 Task: What defines the Neo-Dada style?
Action: Mouse moved to (170, 193)
Screenshot: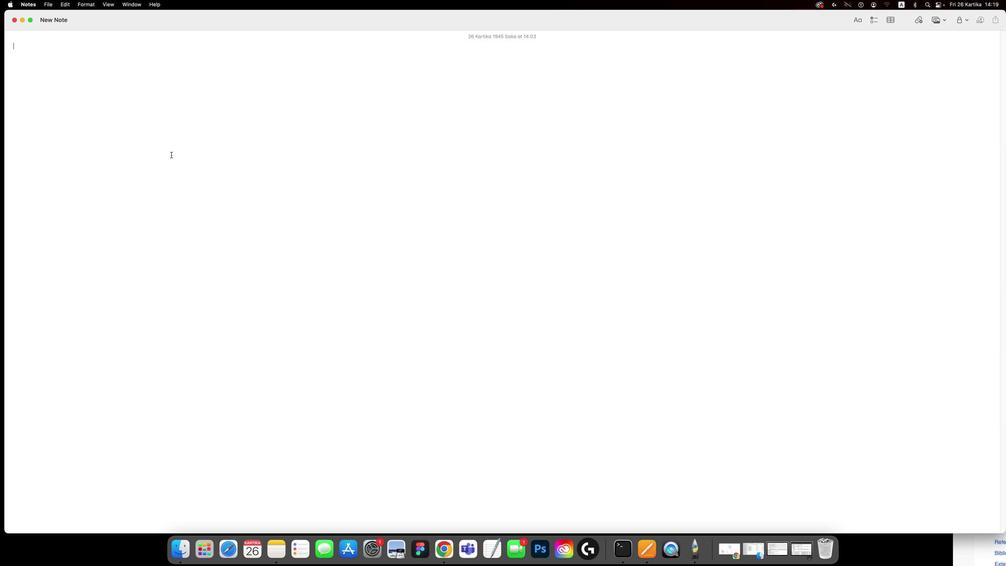 
Action: Mouse pressed left at (170, 193)
Screenshot: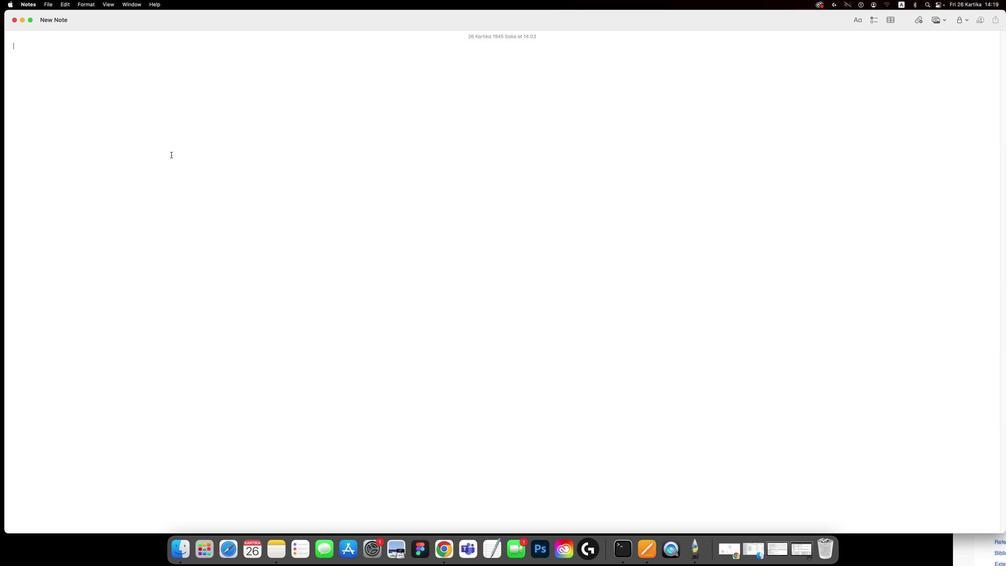 
Action: Key pressed Key.ctrlKey.shift'W''h''a''t'Key.space'd''e''f''i''n''e''s'Key.space't''h''e'Key.spaceKey.shiftKey.shift'N''e''o''-'Key.shift'D''a''d''a'Key.spaceKey.shift'S''t''y''l''e'Key.shift_r'?'
Screenshot: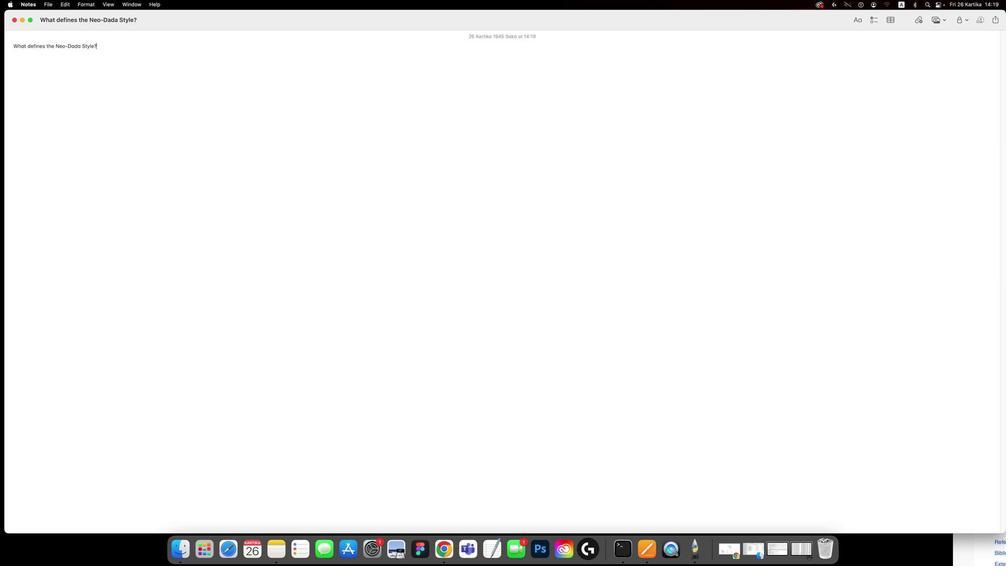 
Action: Mouse moved to (283, 230)
Screenshot: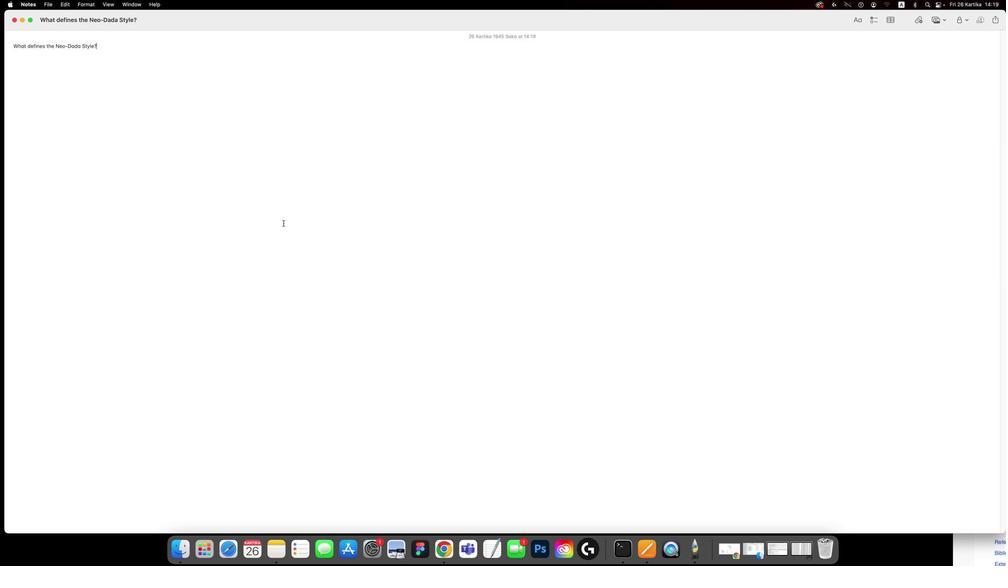 
Action: Key pressed Key.enter
Screenshot: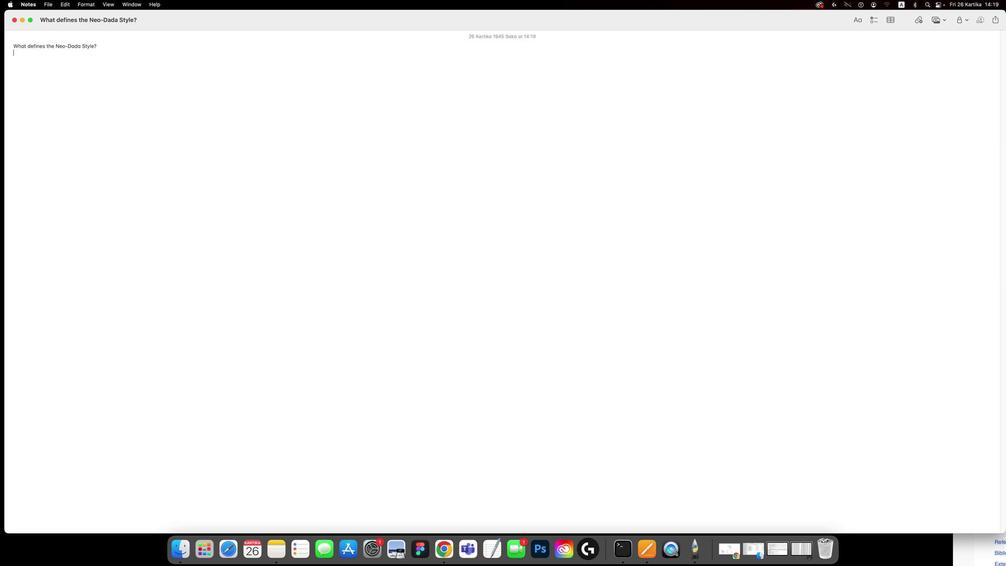 
Action: Mouse moved to (733, 398)
Screenshot: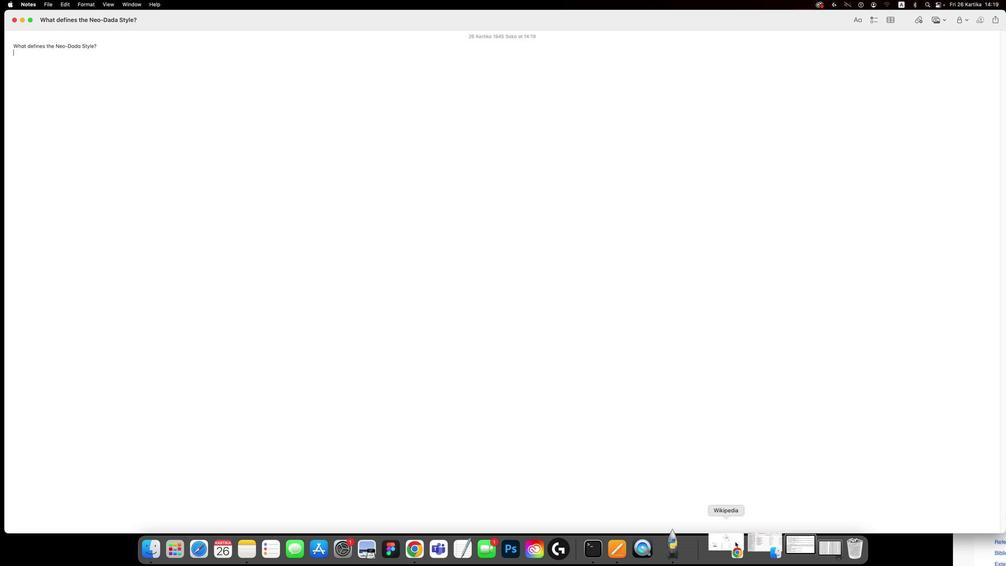 
Action: Mouse pressed left at (733, 398)
Screenshot: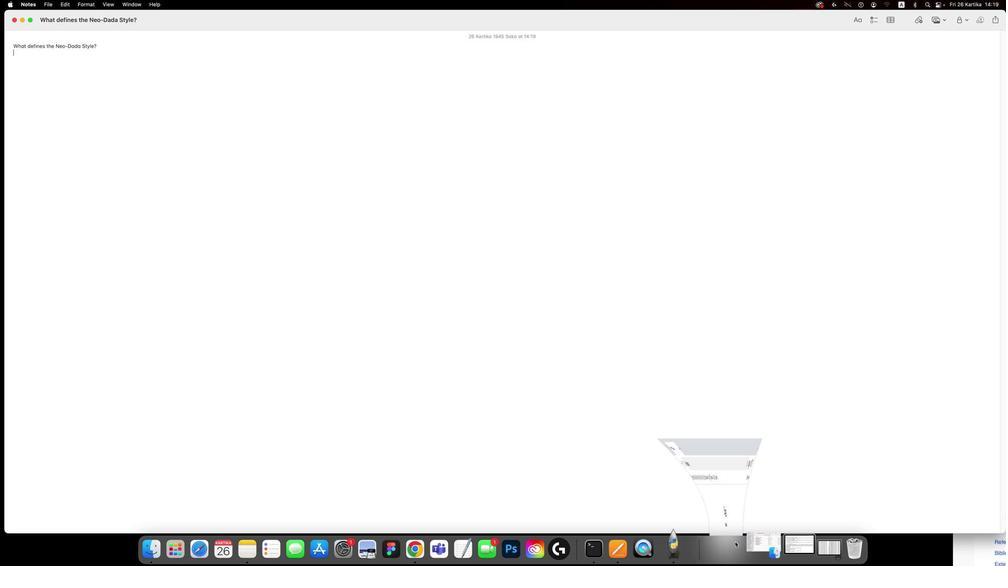 
Action: Mouse moved to (448, 250)
Screenshot: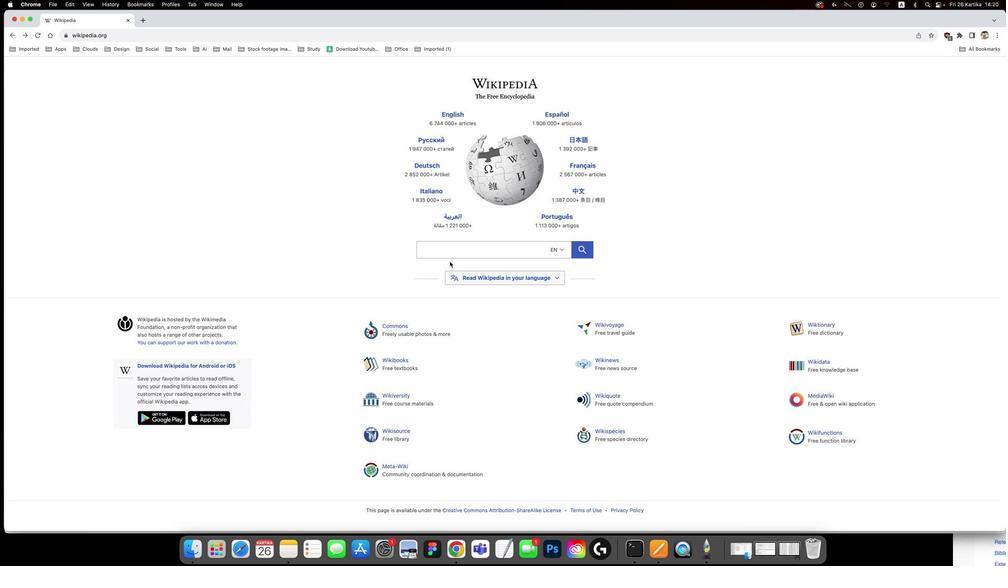 
Action: Key pressed Key.shift'N'
Screenshot: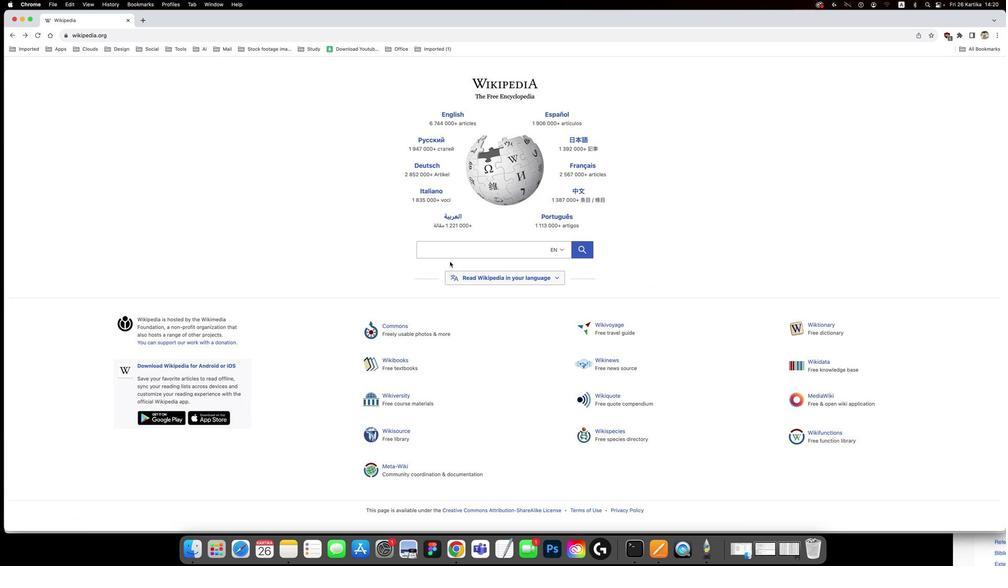 
Action: Mouse moved to (432, 240)
Screenshot: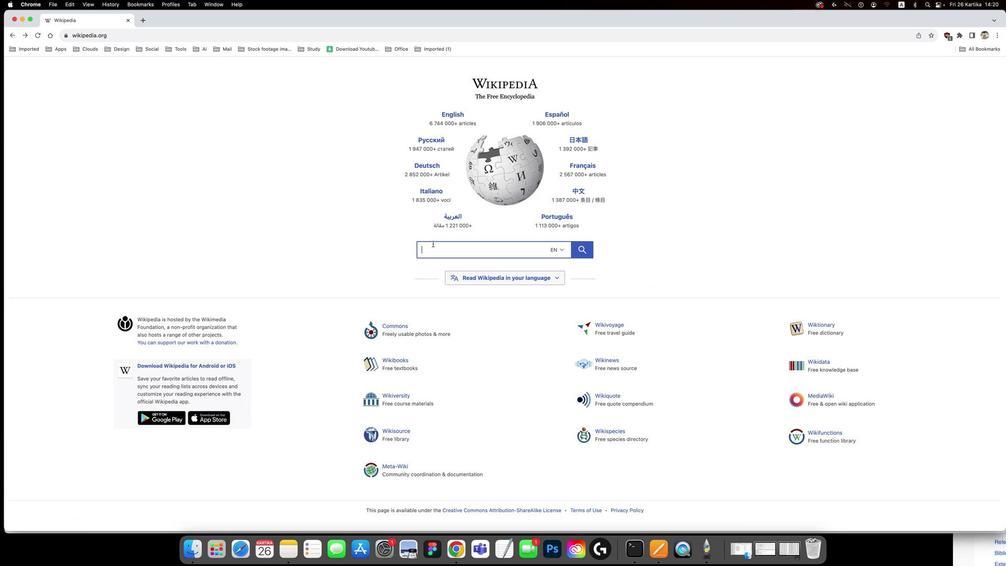 
Action: Mouse pressed left at (432, 240)
Screenshot: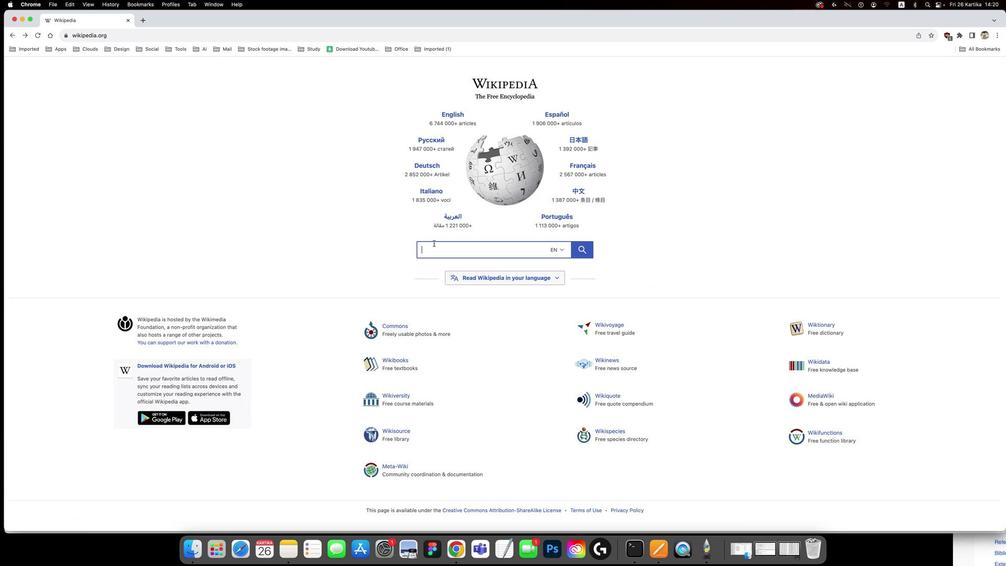
Action: Mouse moved to (433, 240)
Screenshot: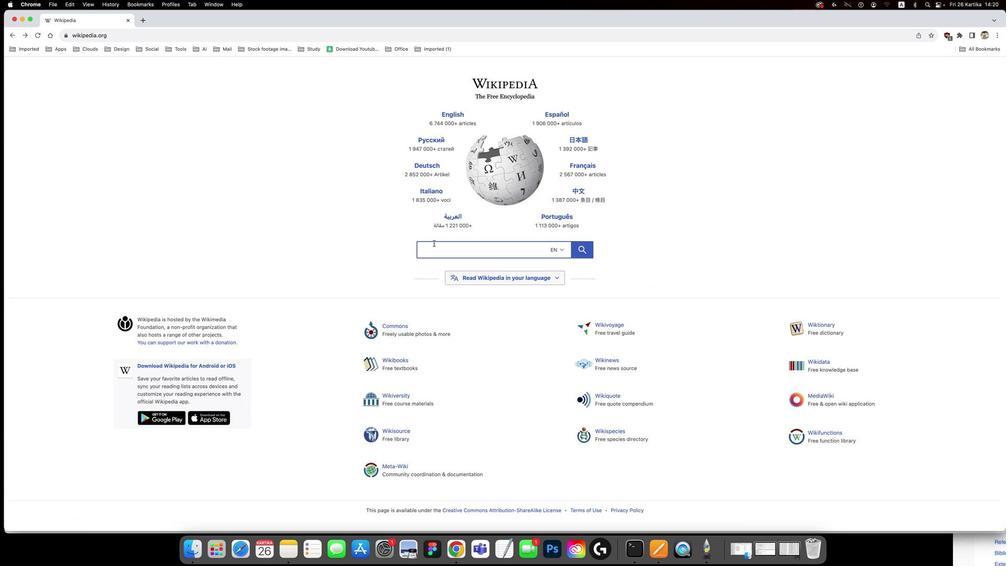 
Action: Key pressed Key.shift'N''e''o''-'Key.shift'D''a''d''a'Key.spaceKey.shift'S''t''y''l''e'Key.enter
Screenshot: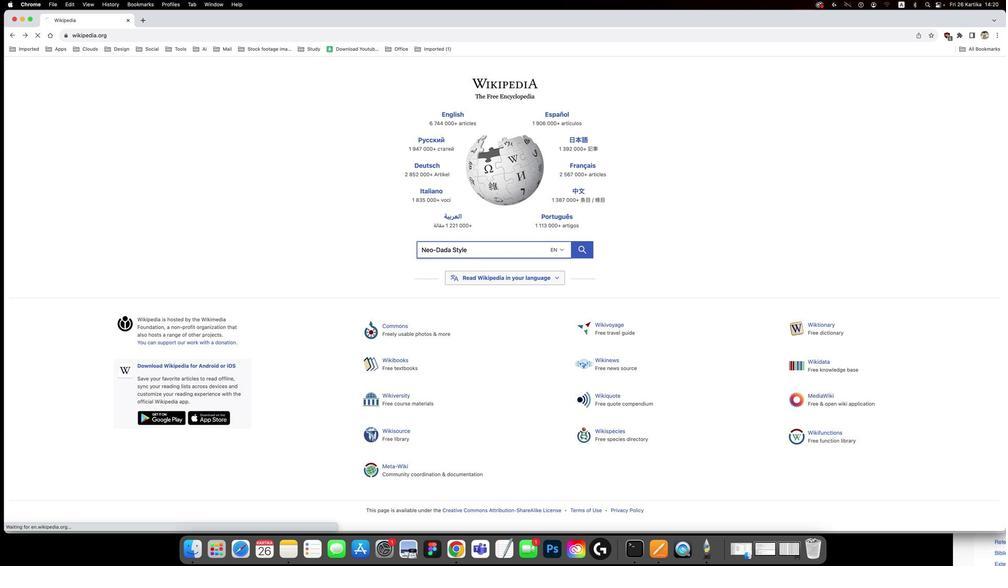 
Action: Mouse moved to (259, 237)
Screenshot: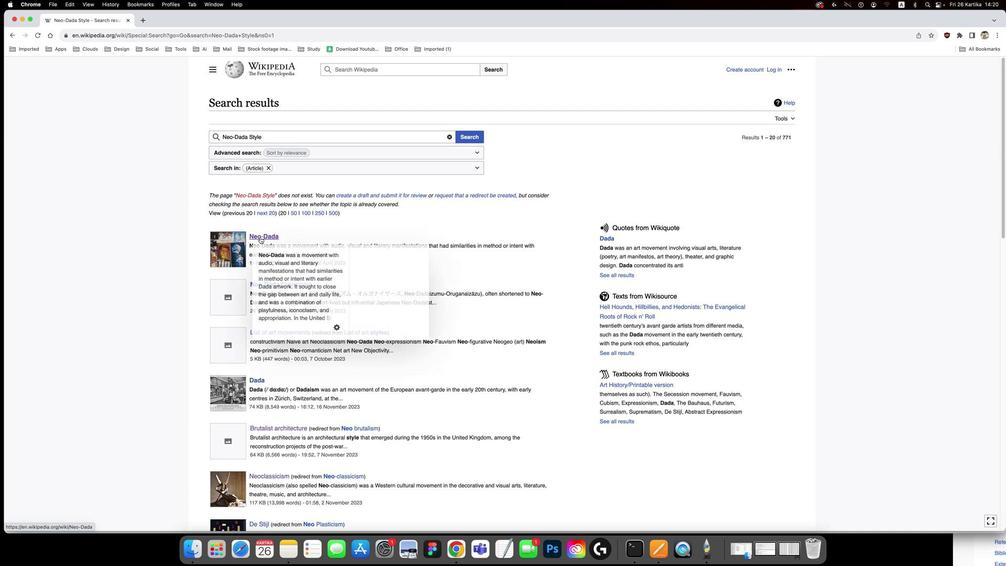
Action: Mouse pressed left at (259, 237)
Screenshot: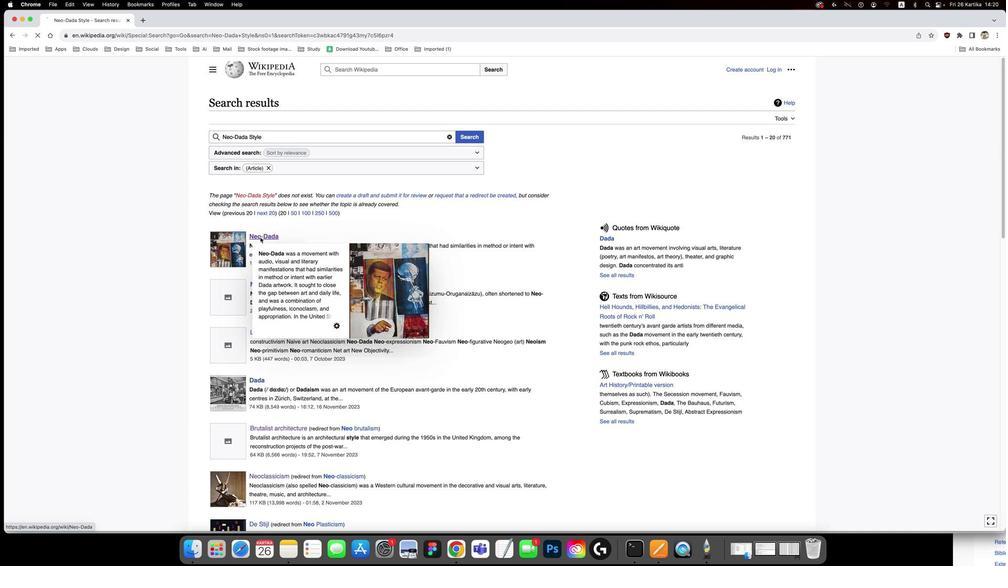 
Action: Mouse moved to (1001, 155)
Screenshot: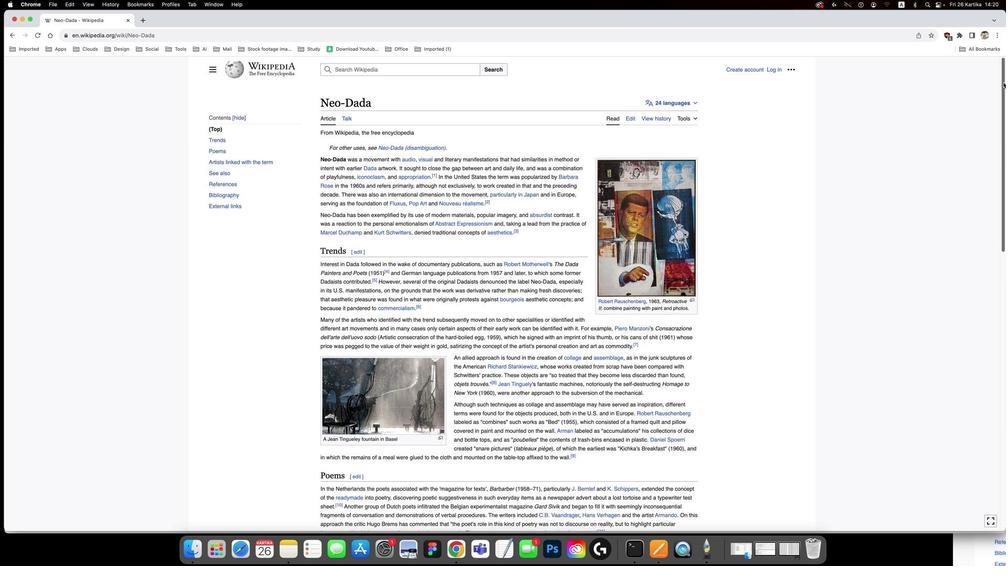 
Action: Mouse pressed left at (1001, 155)
Screenshot: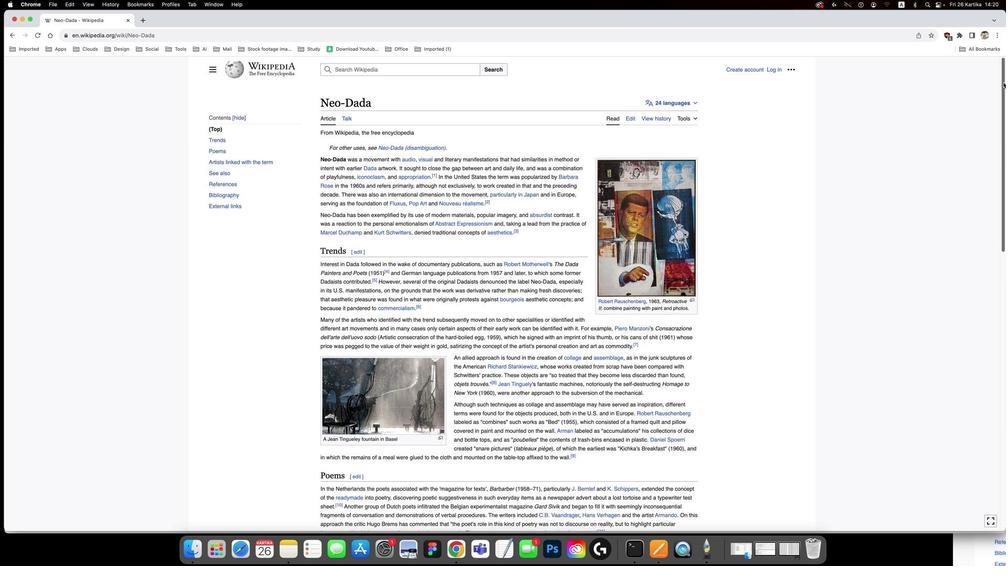 
Action: Mouse moved to (1002, 160)
Screenshot: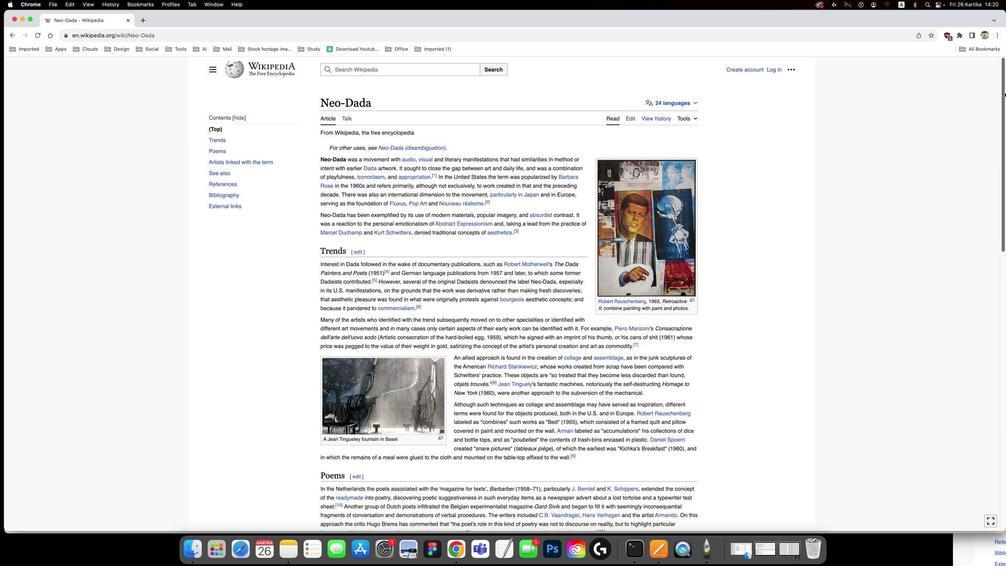 
Action: Mouse pressed left at (1002, 160)
Screenshot: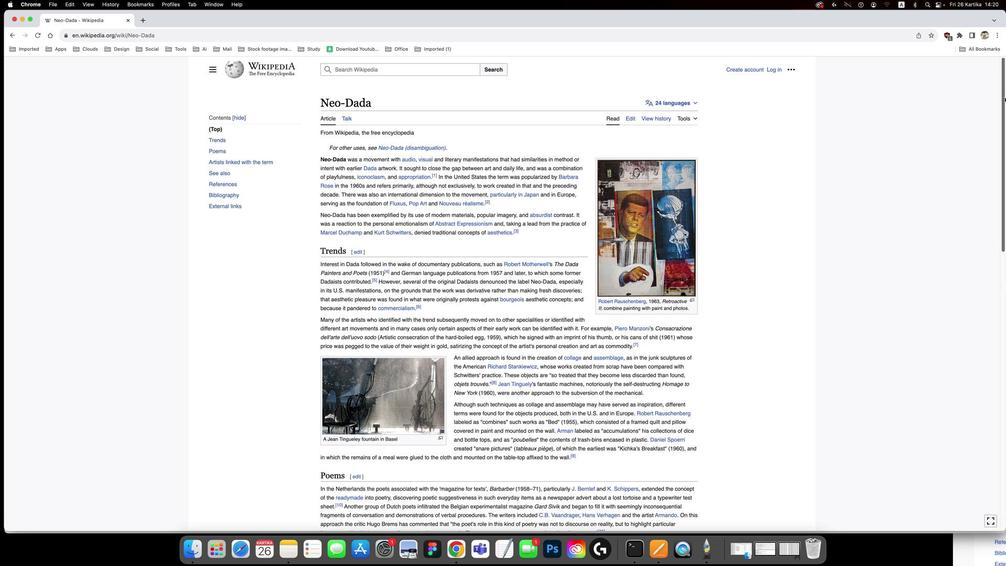
Action: Mouse moved to (1001, 165)
Screenshot: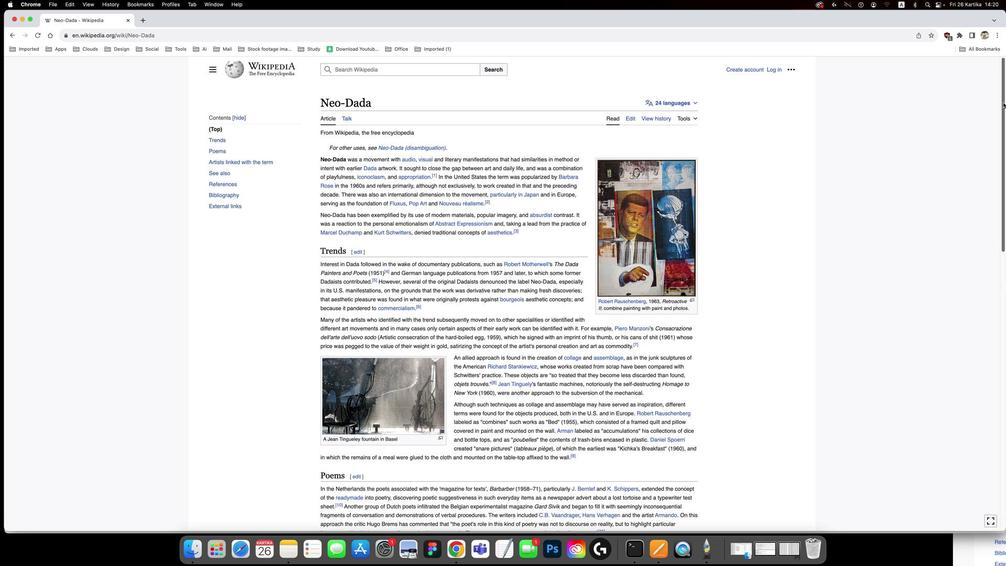 
Action: Mouse pressed left at (1001, 165)
Screenshot: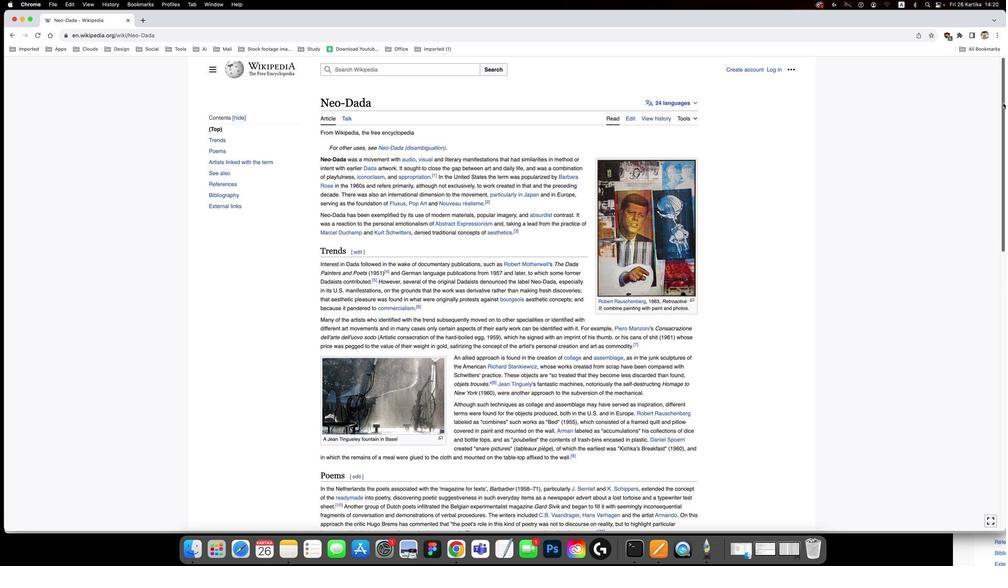 
Action: Mouse moved to (908, 201)
Screenshot: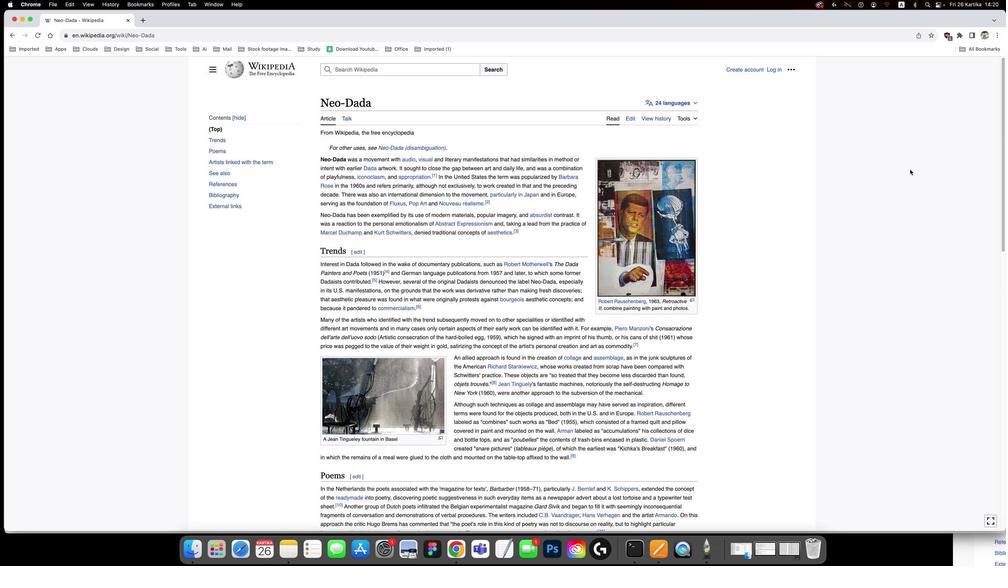 
Action: Mouse scrolled (908, 201) with delta (0, 111)
Screenshot: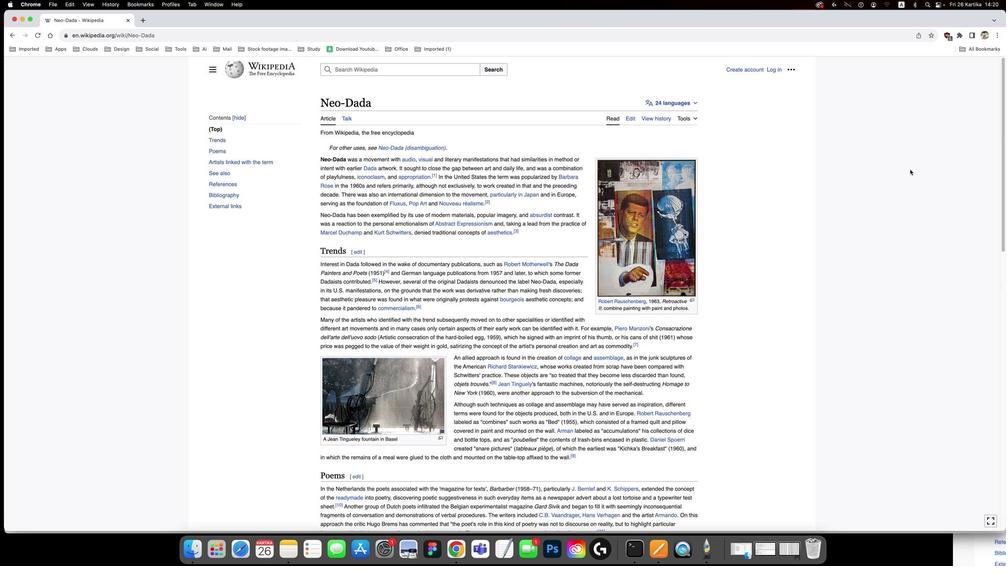 
Action: Mouse scrolled (908, 201) with delta (0, 111)
Screenshot: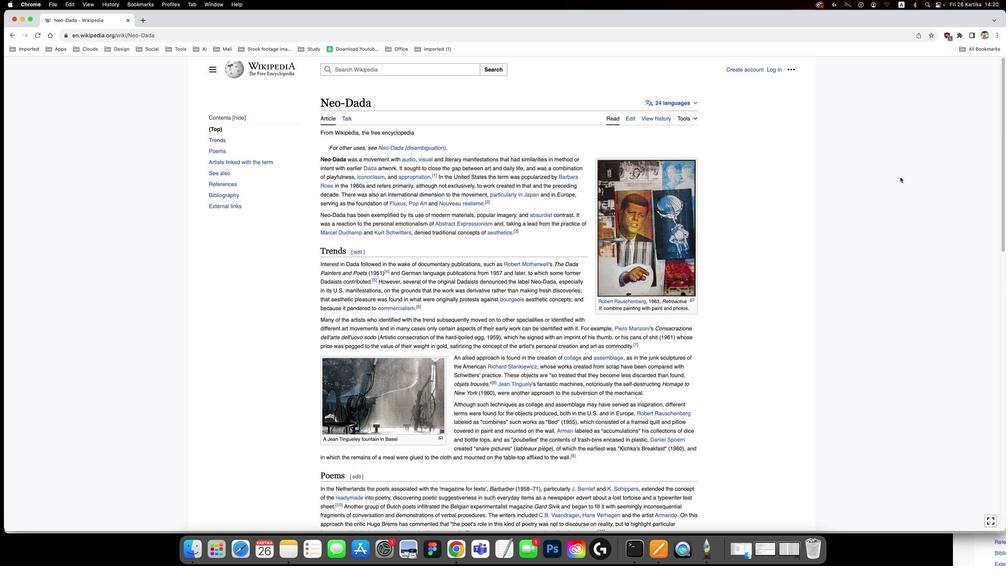 
Action: Mouse scrolled (908, 201) with delta (0, 111)
Screenshot: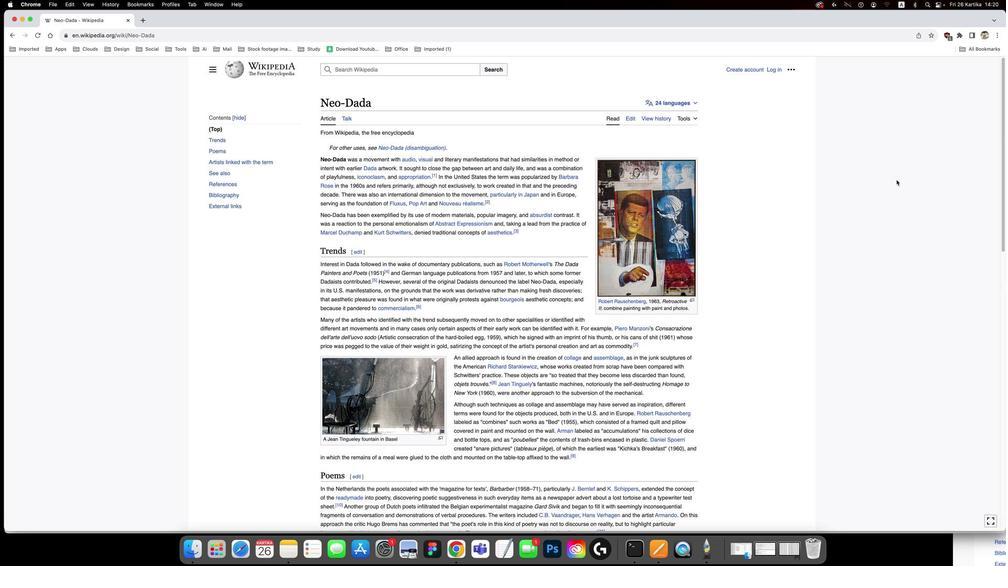 
Action: Mouse scrolled (908, 201) with delta (0, 112)
Screenshot: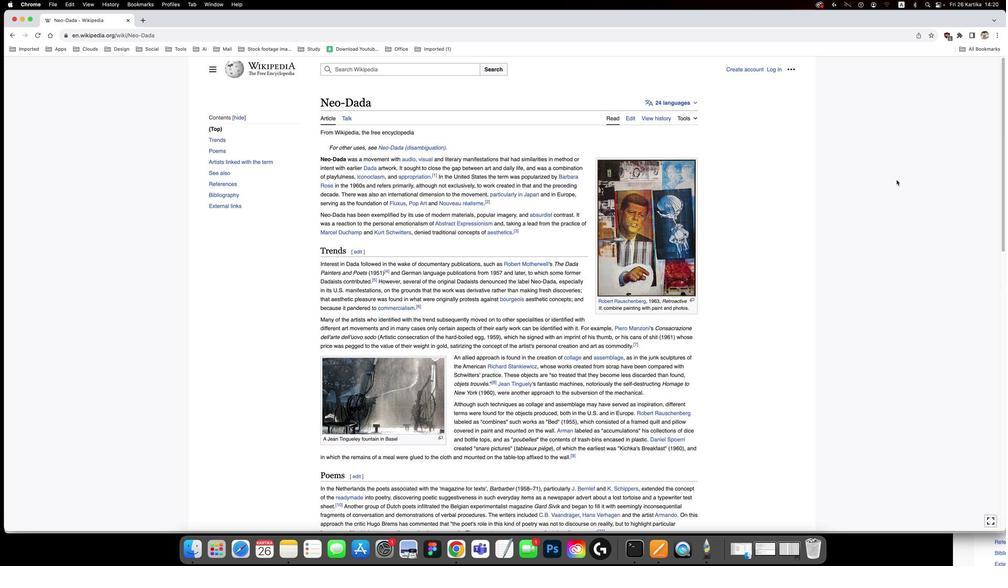 
Action: Mouse scrolled (908, 201) with delta (0, 112)
Screenshot: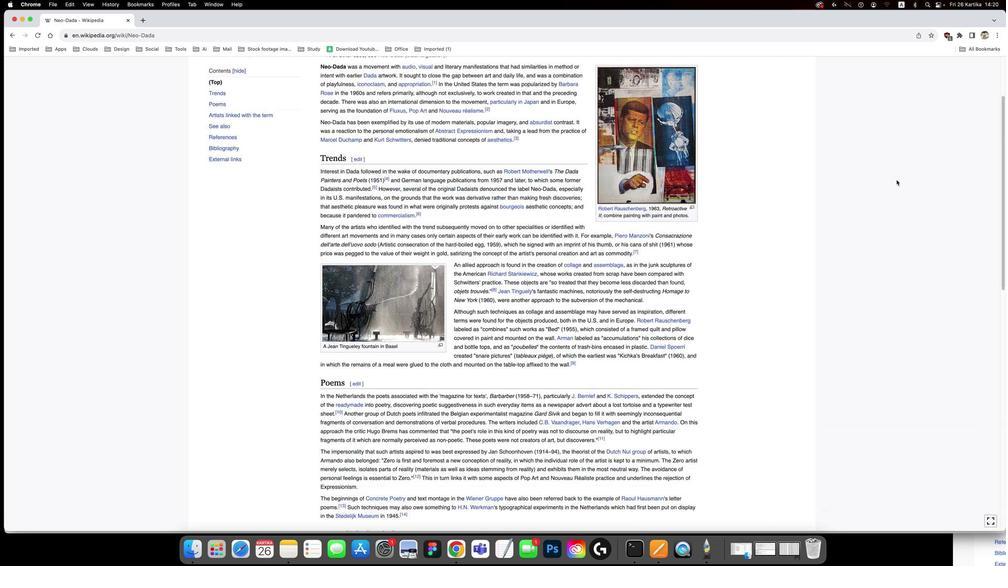 
Action: Mouse moved to (894, 206)
Screenshot: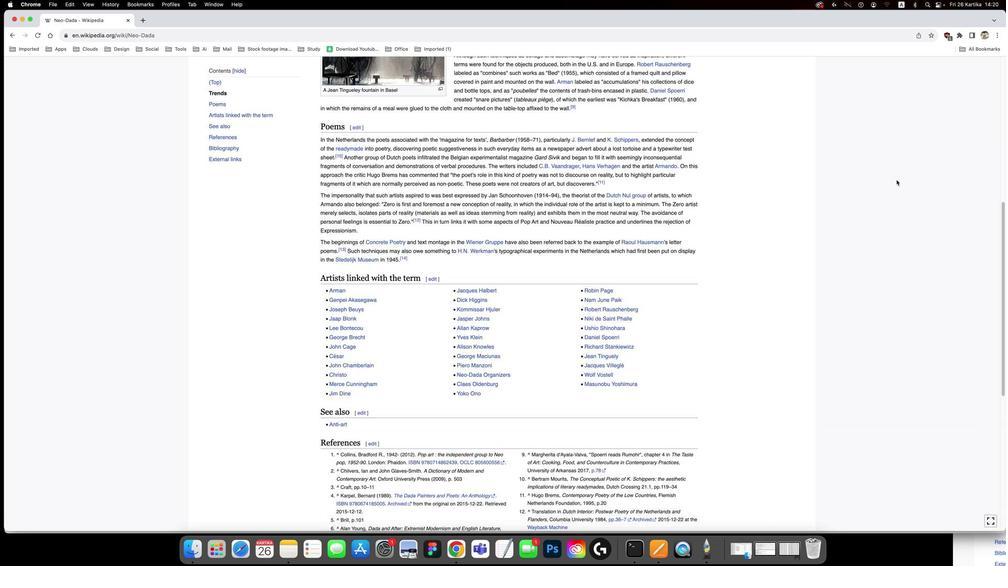 
Action: Mouse scrolled (894, 206) with delta (0, 111)
Screenshot: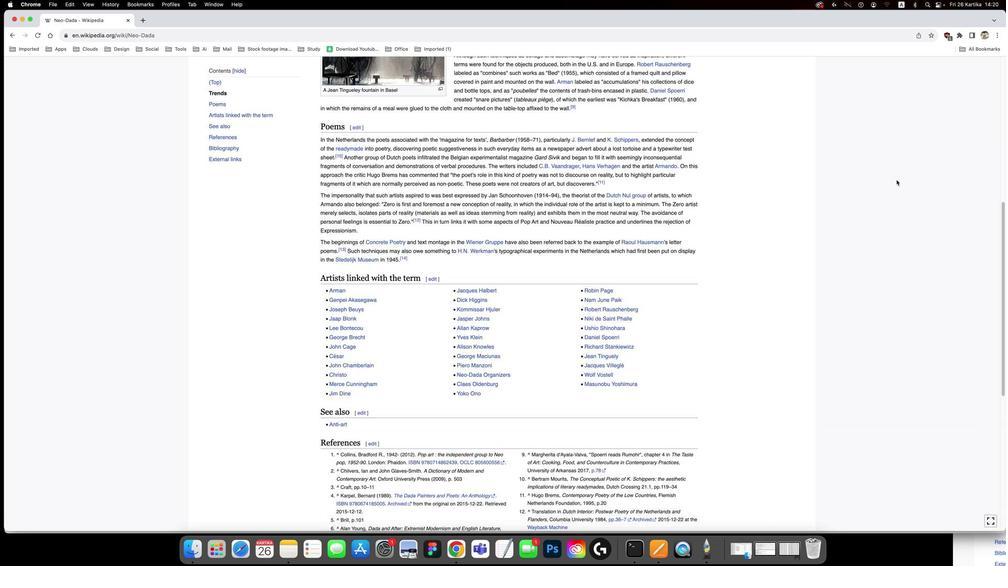 
Action: Mouse scrolled (894, 206) with delta (0, 111)
Screenshot: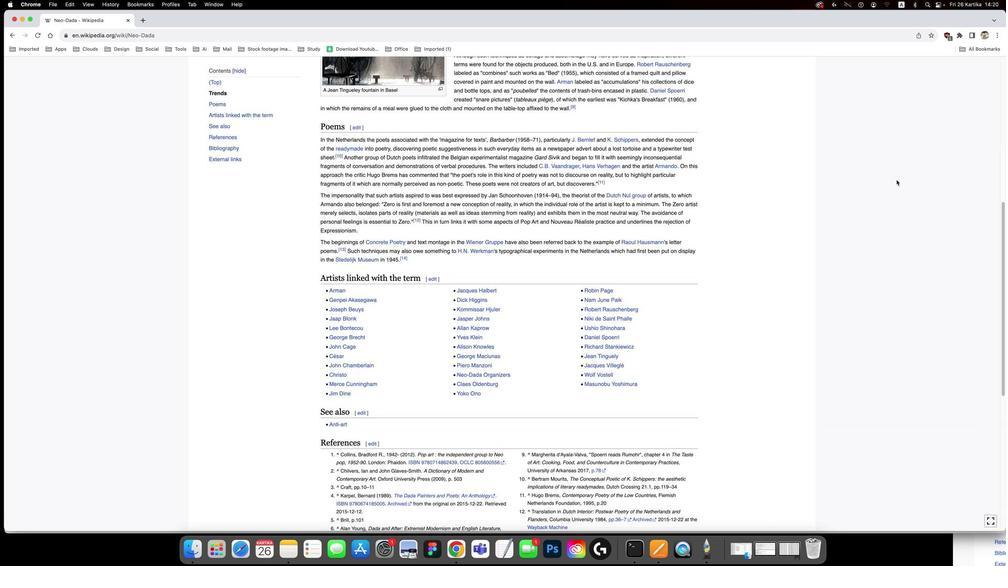 
Action: Mouse scrolled (894, 206) with delta (0, 109)
Screenshot: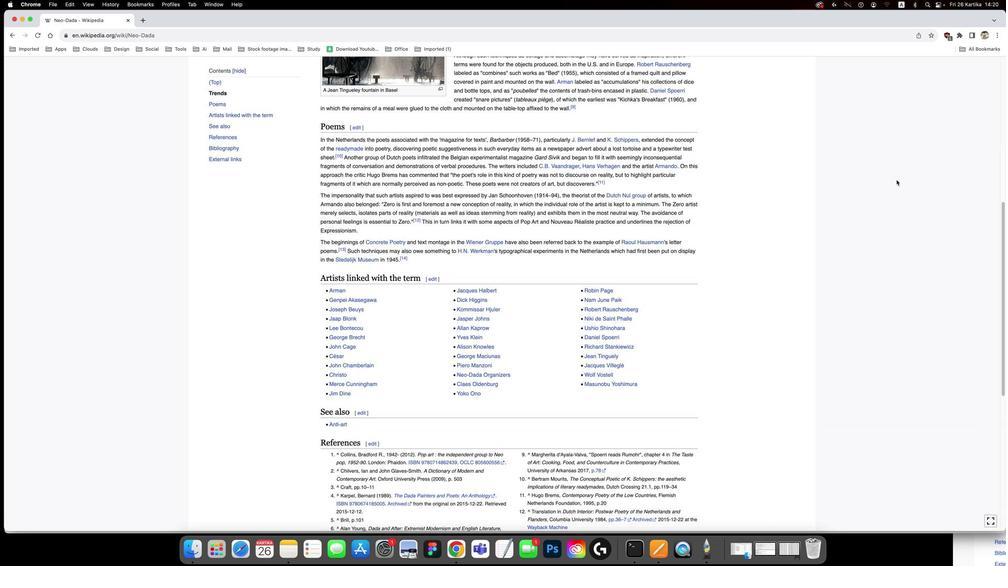 
Action: Mouse scrolled (894, 206) with delta (0, 109)
Screenshot: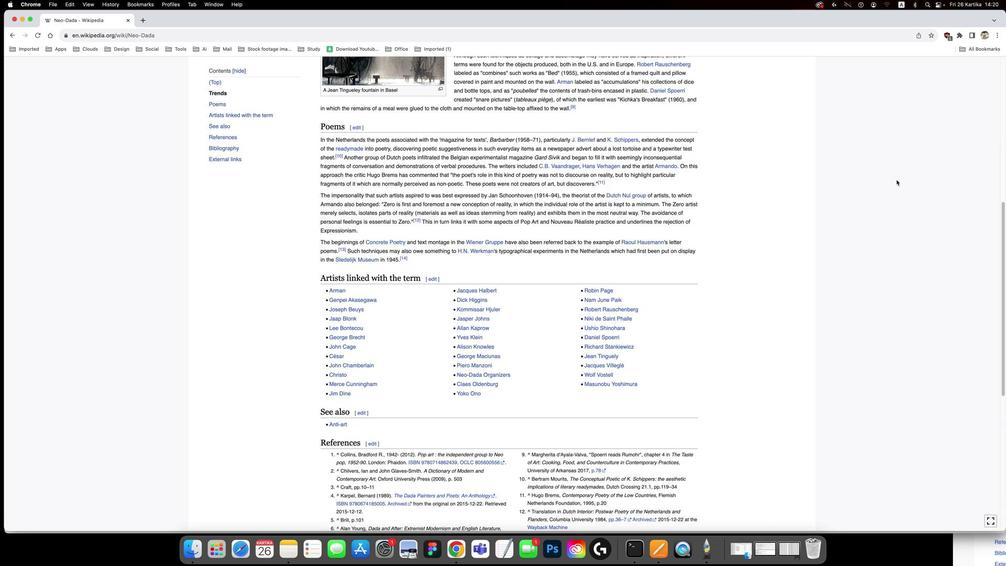 
Action: Mouse moved to (892, 214)
Screenshot: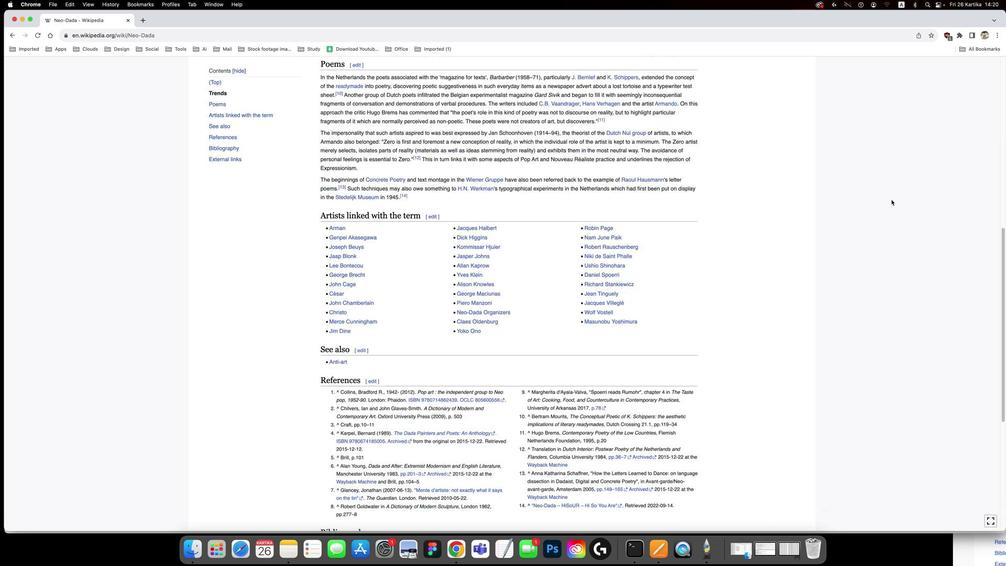 
Action: Mouse scrolled (892, 214) with delta (0, 111)
Screenshot: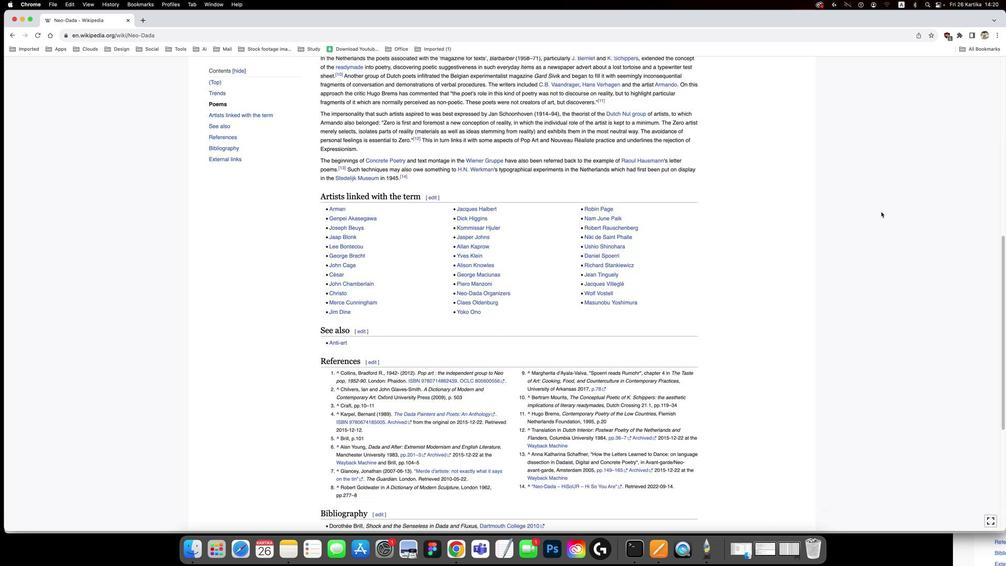 
Action: Mouse scrolled (892, 214) with delta (0, 111)
Screenshot: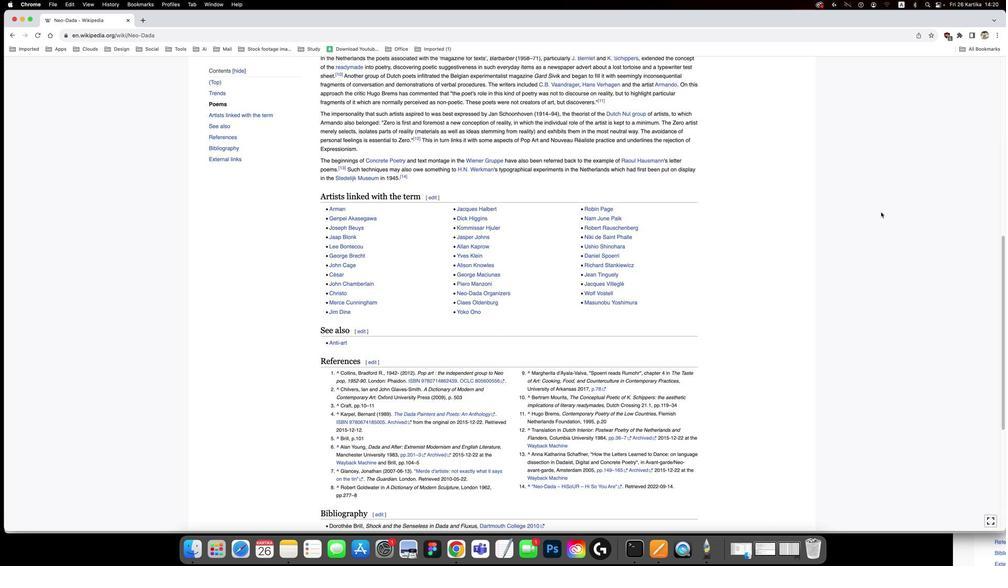 
Action: Mouse scrolled (892, 214) with delta (0, 110)
Screenshot: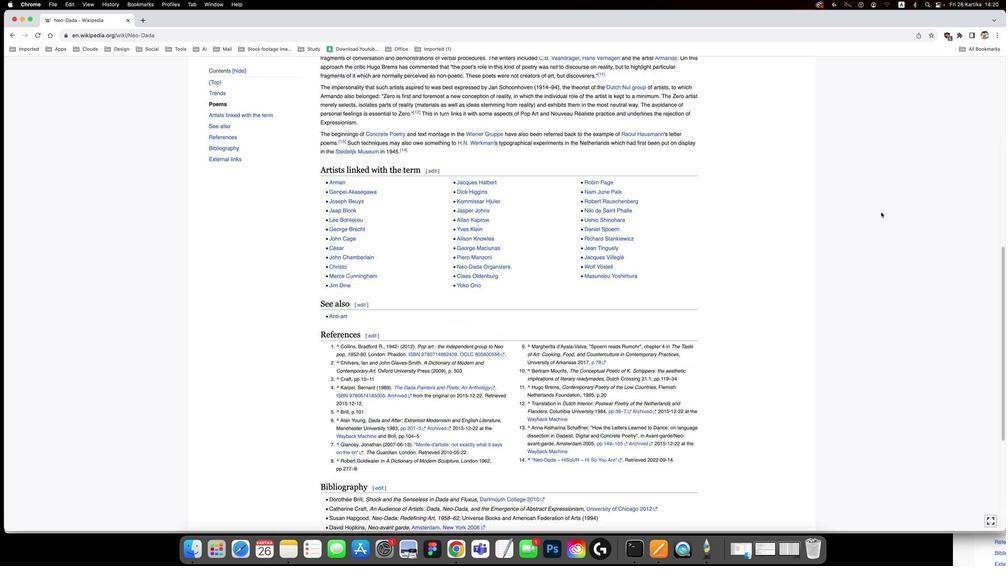 
Action: Mouse moved to (879, 223)
Screenshot: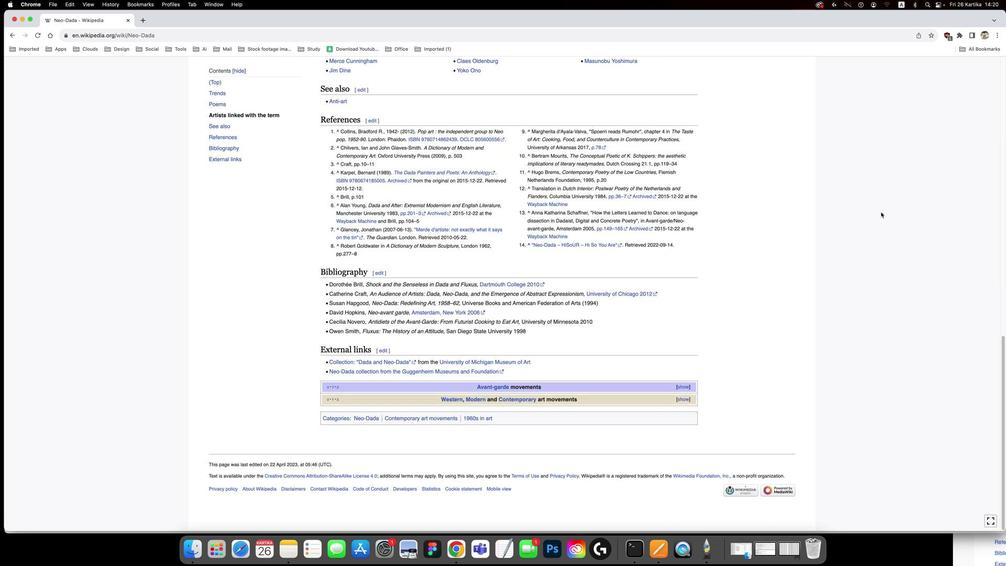 
Action: Mouse scrolled (879, 223) with delta (0, 111)
Screenshot: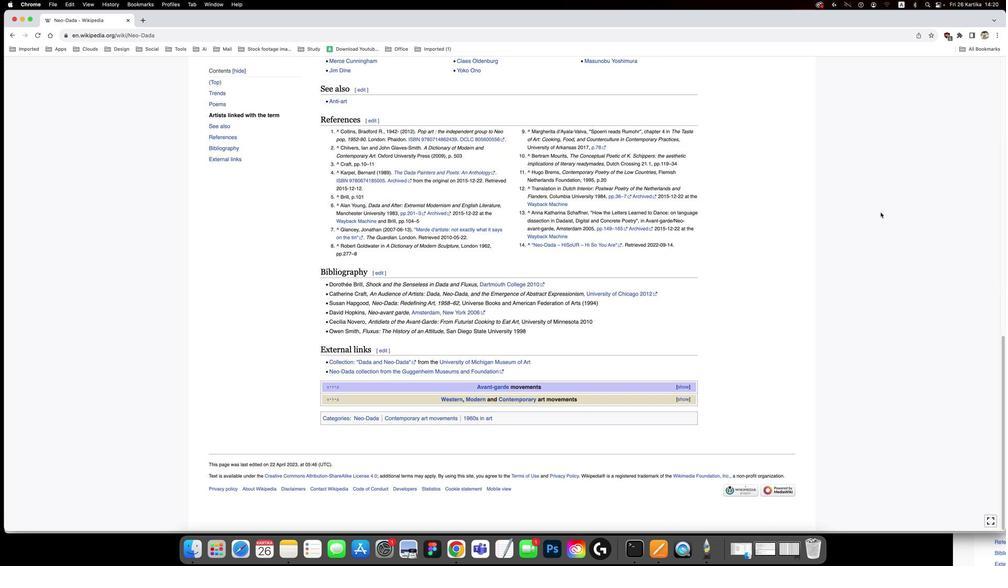 
Action: Mouse scrolled (879, 223) with delta (0, 111)
Screenshot: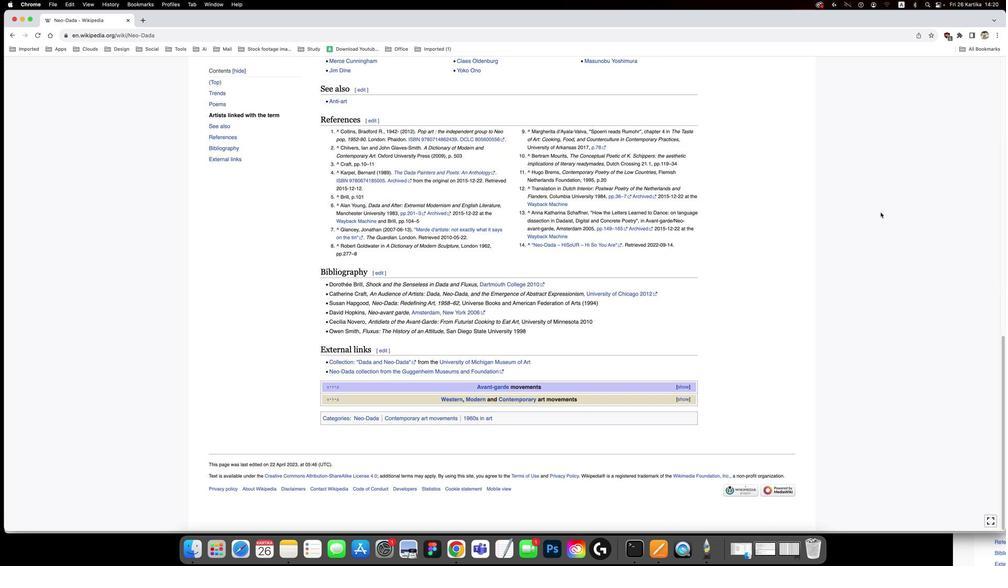
Action: Mouse scrolled (879, 223) with delta (0, 109)
Screenshot: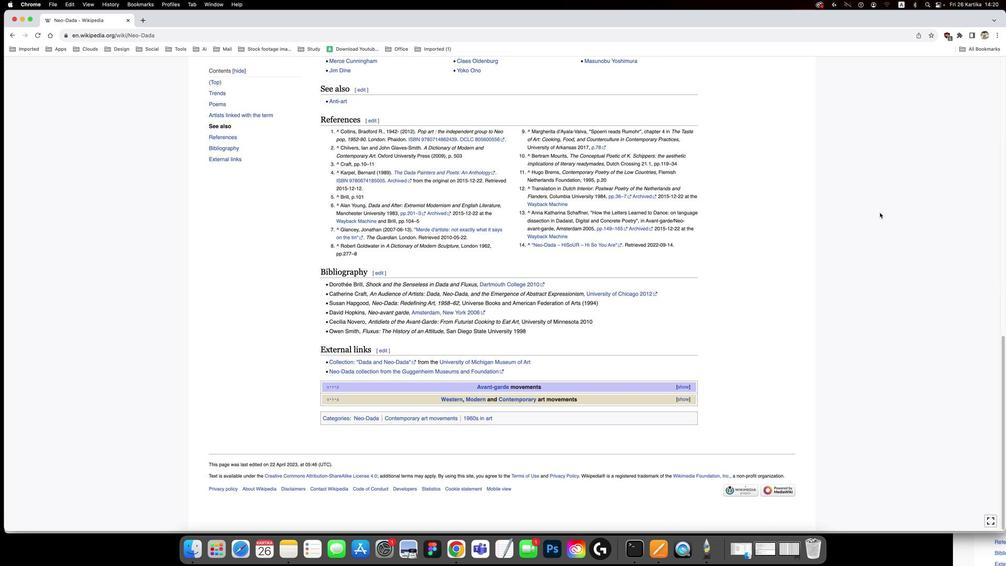 
Action: Mouse scrolled (879, 223) with delta (0, 109)
Screenshot: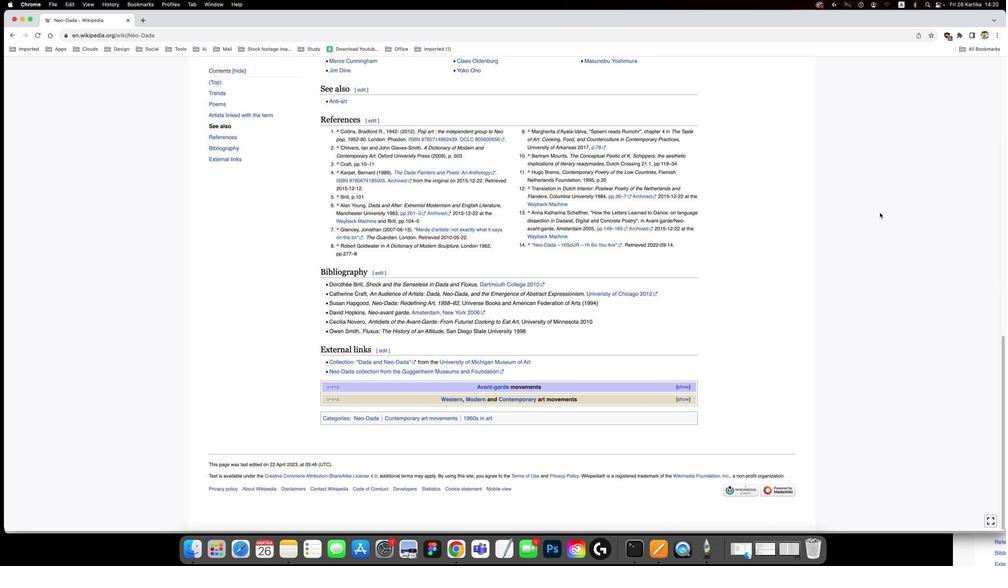 
Action: Mouse moved to (878, 223)
Screenshot: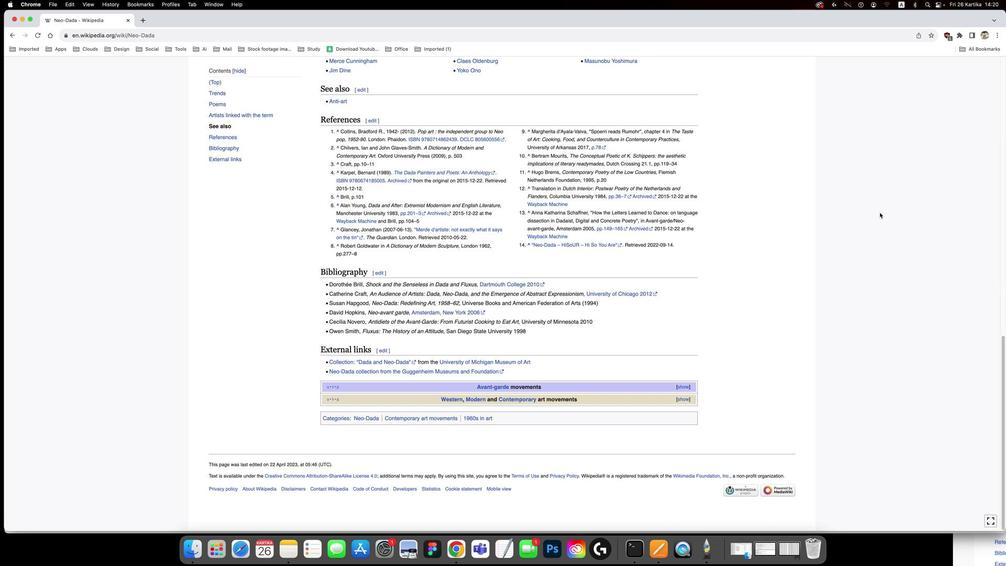 
Action: Mouse scrolled (878, 223) with delta (0, 111)
Screenshot: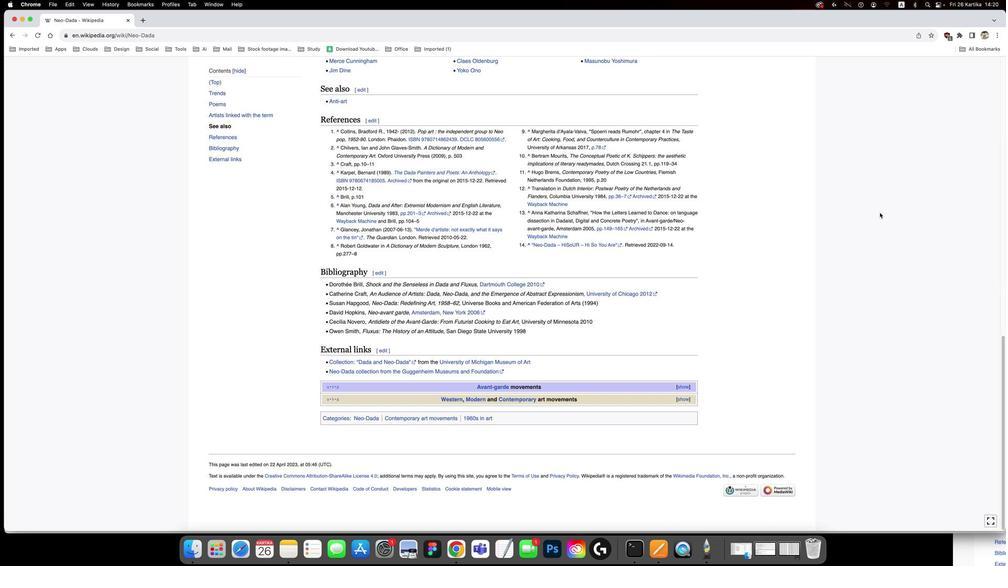 
Action: Mouse scrolled (878, 223) with delta (0, 111)
Screenshot: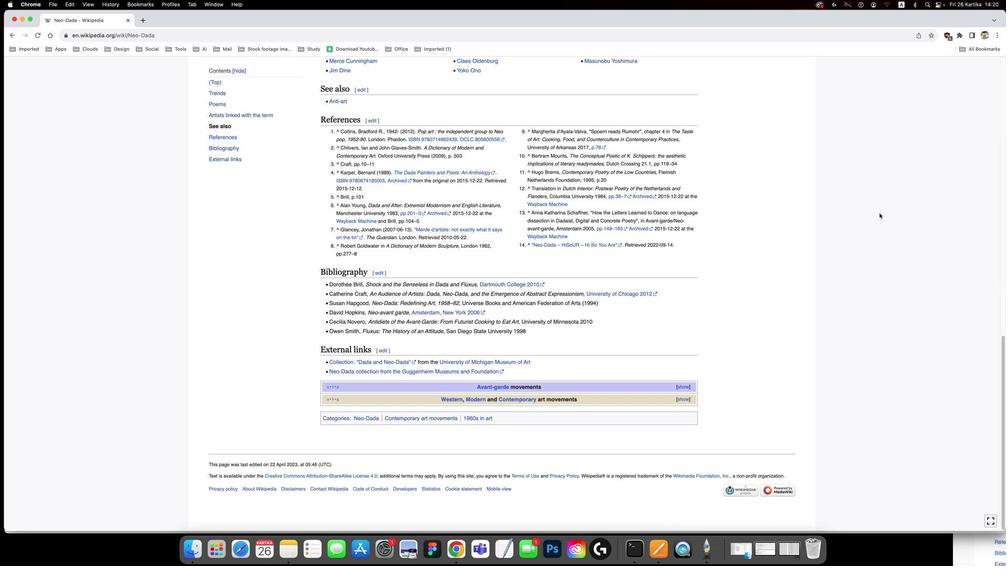 
Action: Mouse scrolled (878, 223) with delta (0, 110)
Screenshot: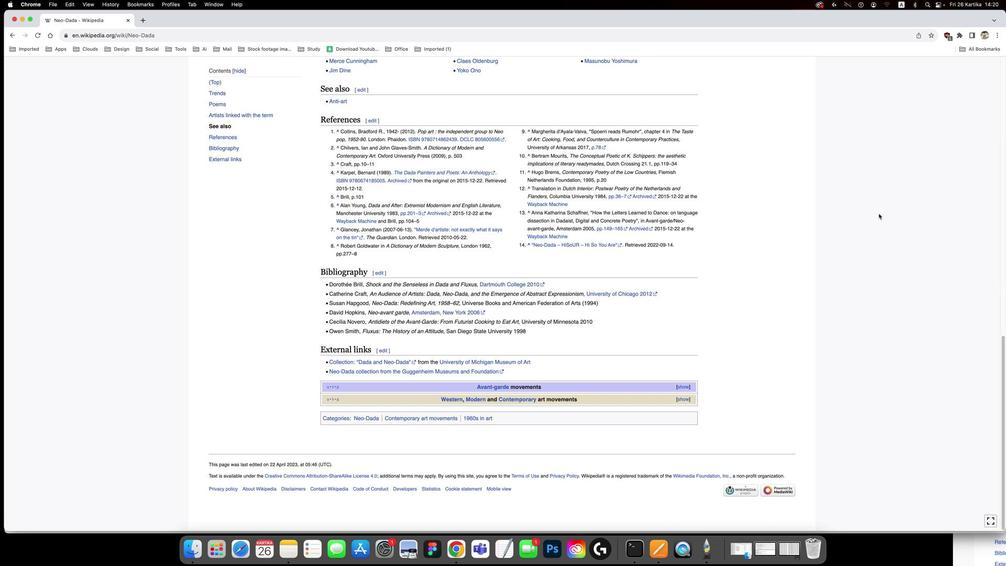 
Action: Mouse moved to (877, 224)
Screenshot: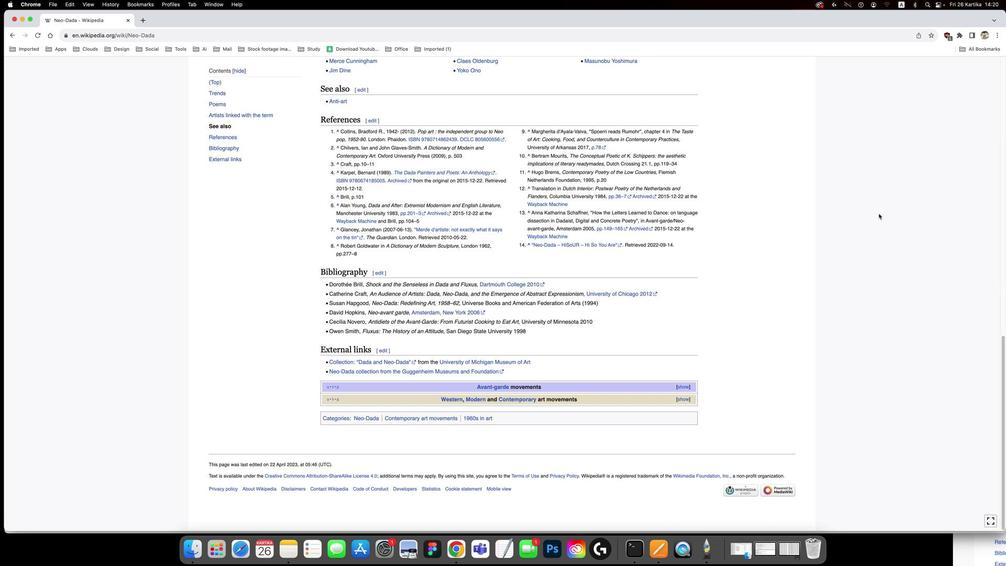 
Action: Mouse scrolled (877, 224) with delta (0, 111)
Screenshot: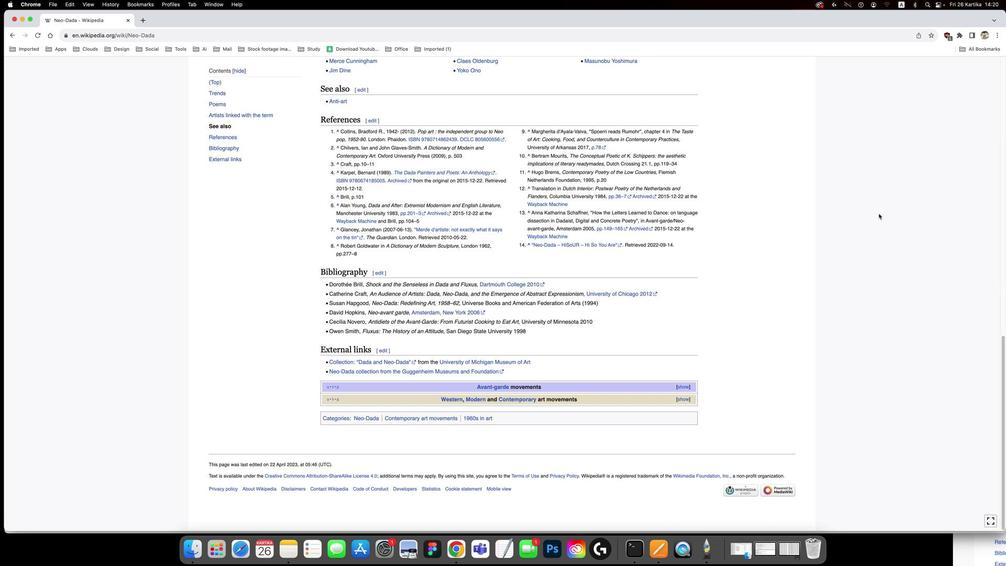 
Action: Mouse scrolled (877, 224) with delta (0, 111)
Screenshot: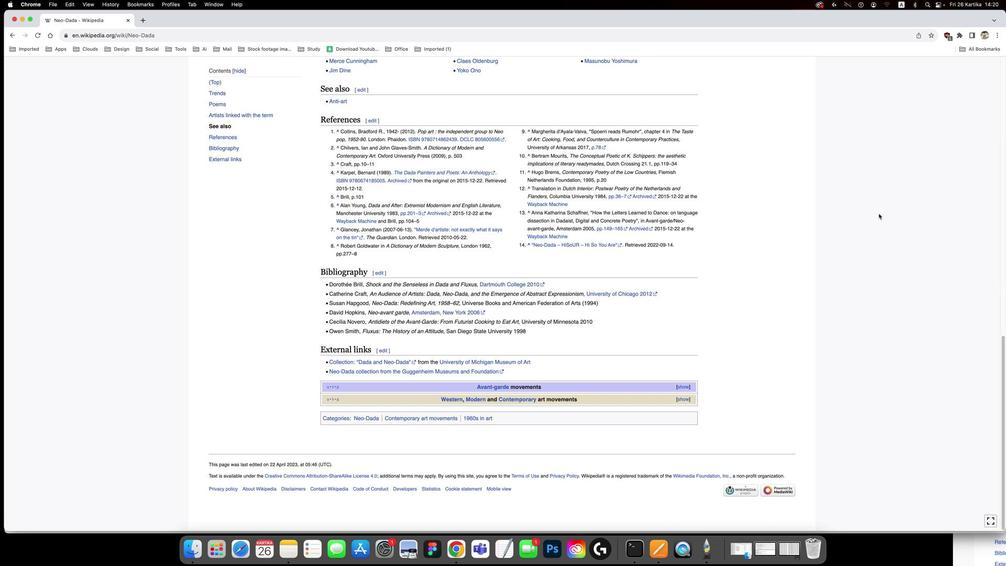 
Action: Mouse scrolled (877, 224) with delta (0, 111)
Screenshot: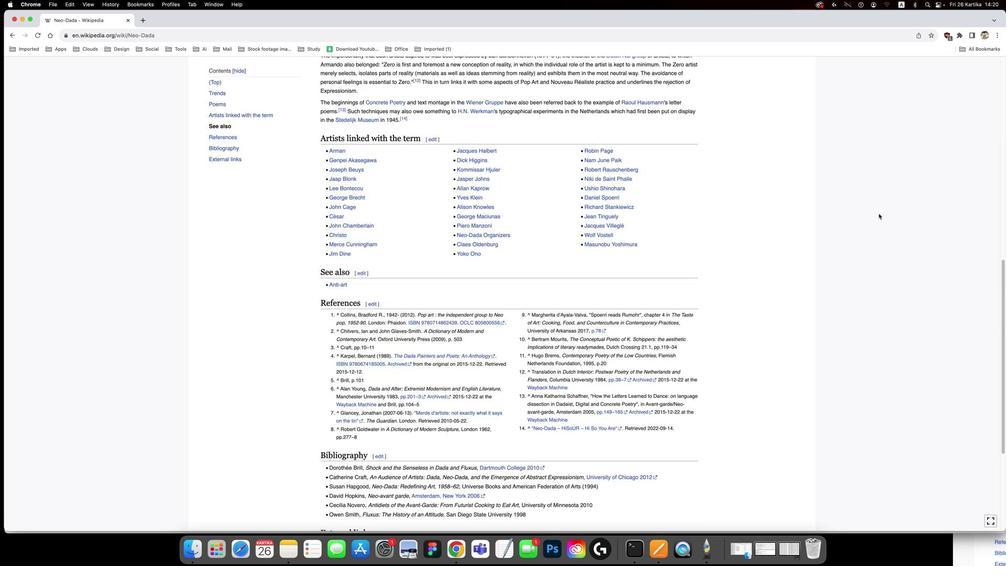 
Action: Mouse scrolled (877, 224) with delta (0, 111)
Screenshot: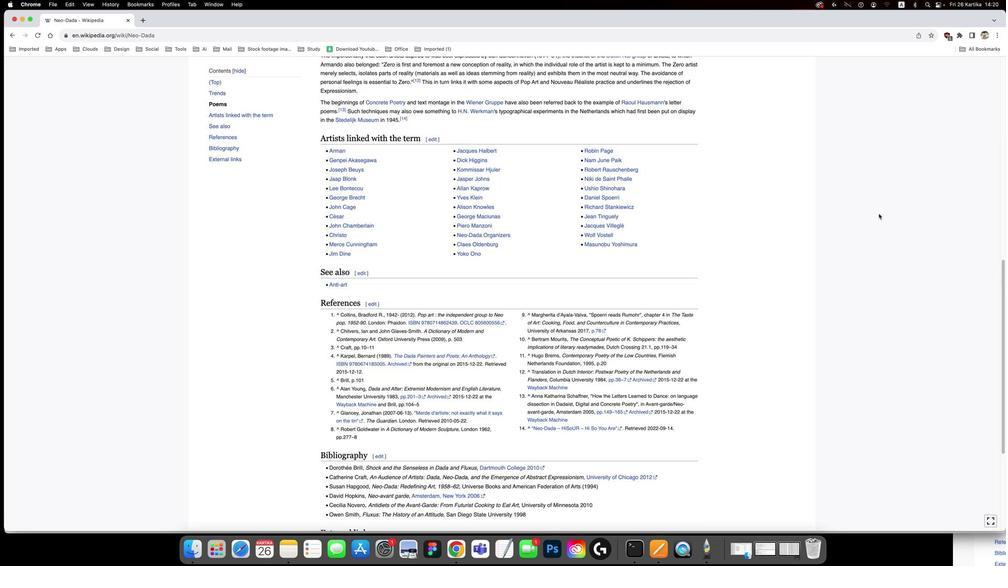 
Action: Mouse scrolled (877, 224) with delta (0, 113)
Screenshot: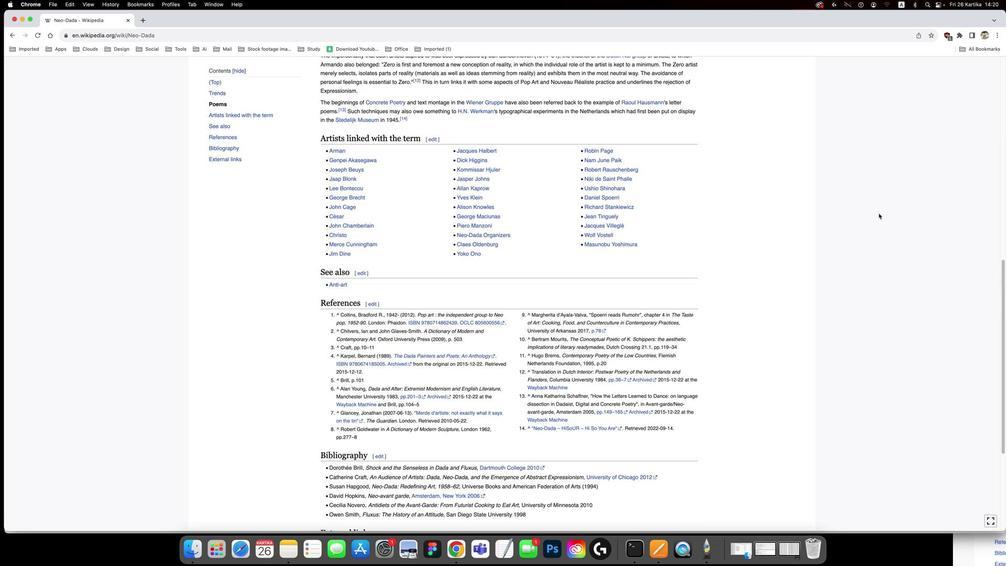 
Action: Mouse moved to (877, 224)
Screenshot: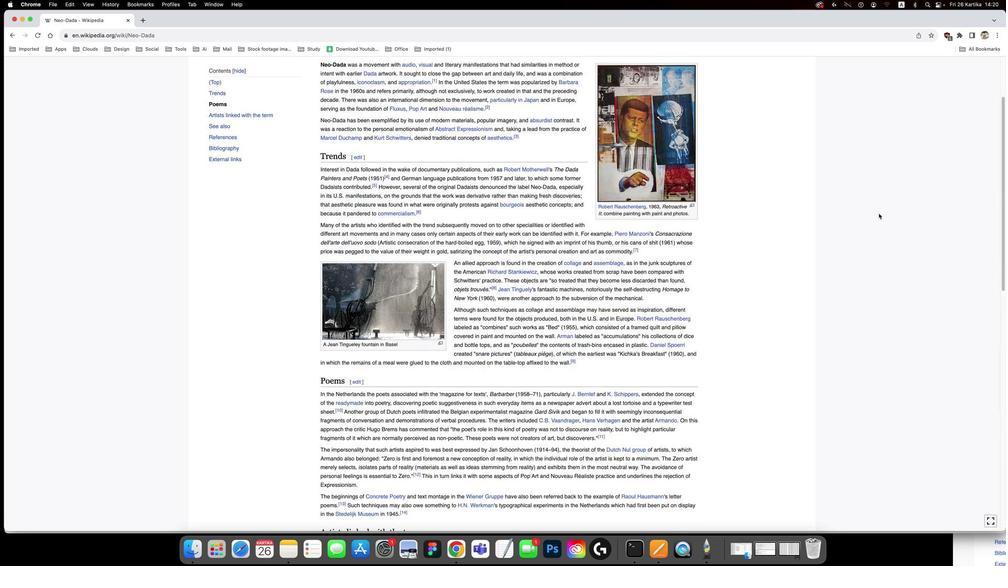 
Action: Mouse scrolled (877, 224) with delta (0, 111)
Screenshot: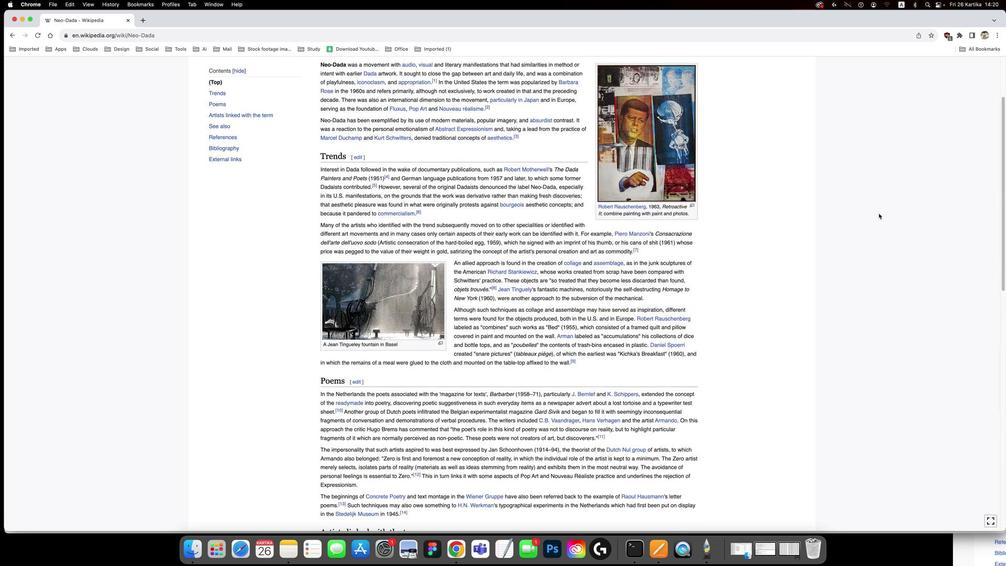 
Action: Mouse scrolled (877, 224) with delta (0, 111)
Screenshot: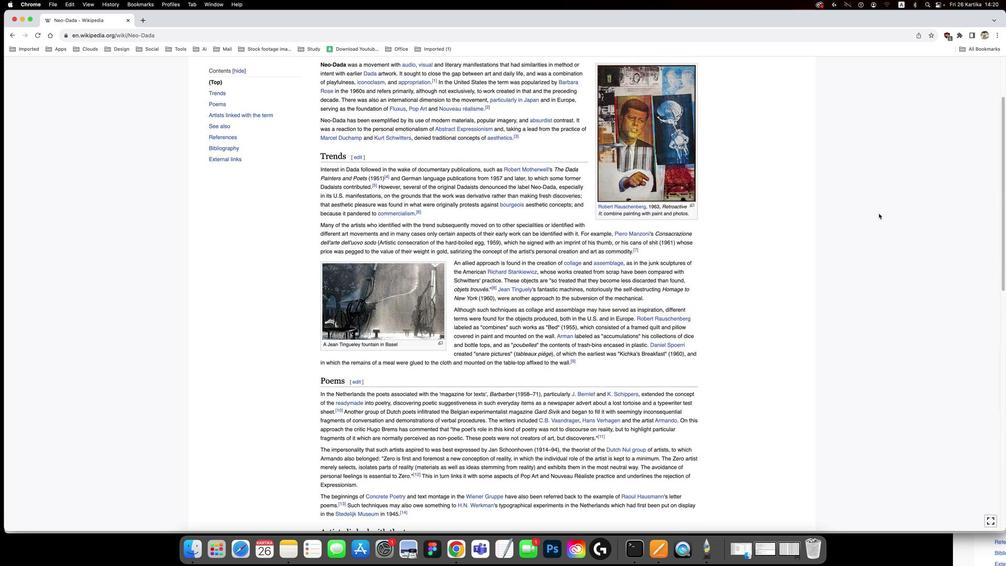 
Action: Mouse scrolled (877, 224) with delta (0, 113)
Screenshot: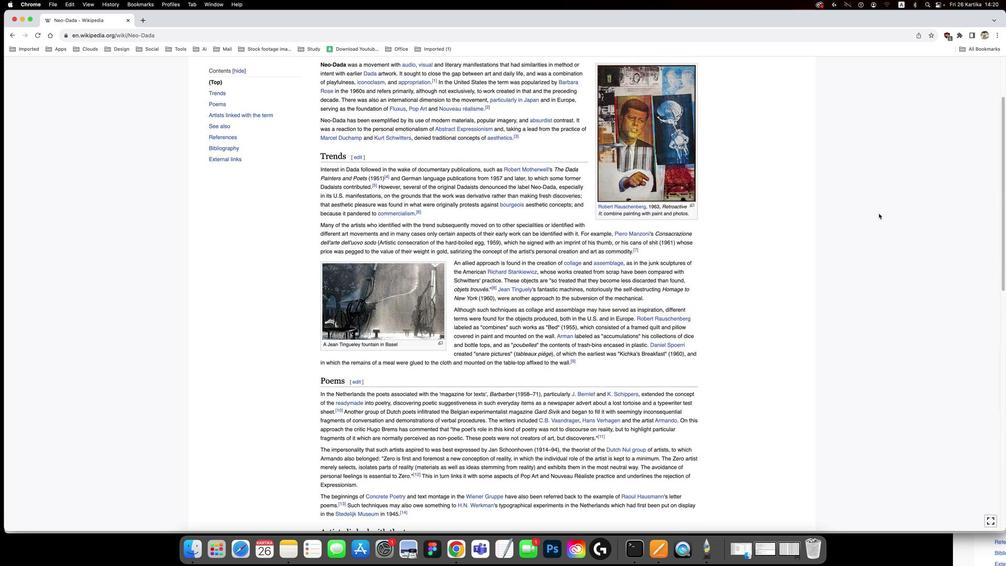 
Action: Mouse scrolled (877, 224) with delta (0, 113)
Screenshot: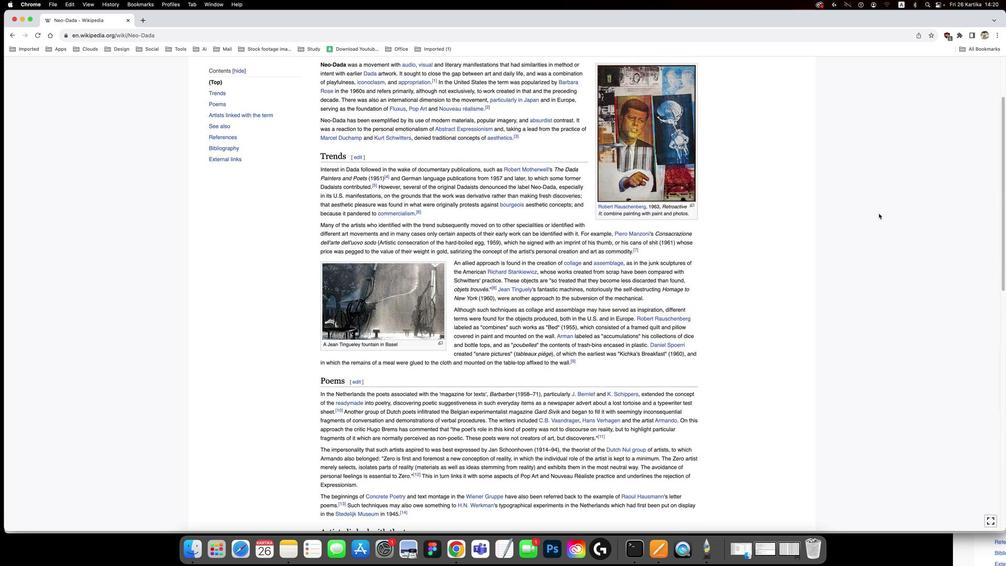 
Action: Mouse scrolled (877, 224) with delta (0, 111)
Screenshot: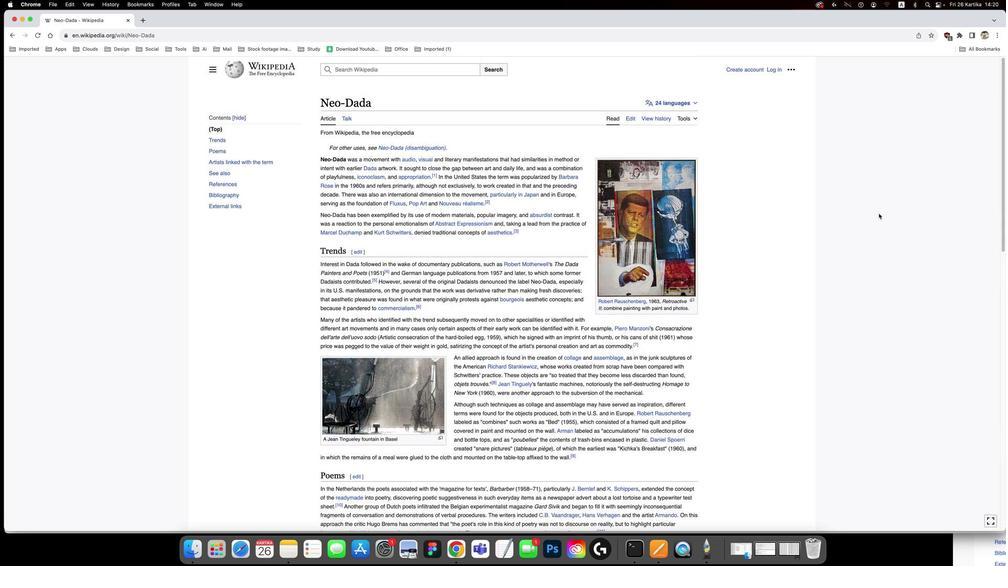 
Action: Mouse scrolled (877, 224) with delta (0, 111)
Screenshot: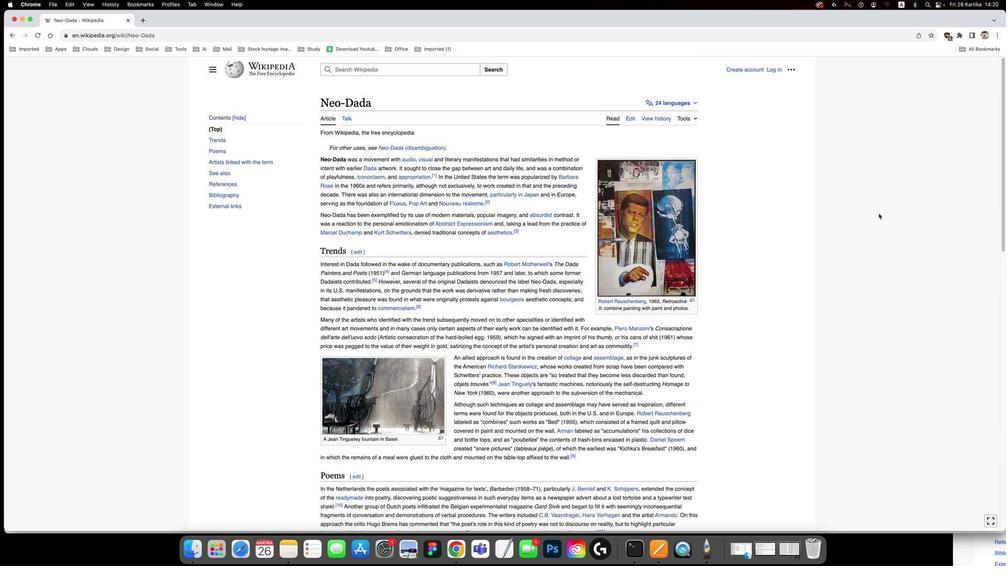 
Action: Mouse scrolled (877, 224) with delta (0, 112)
Screenshot: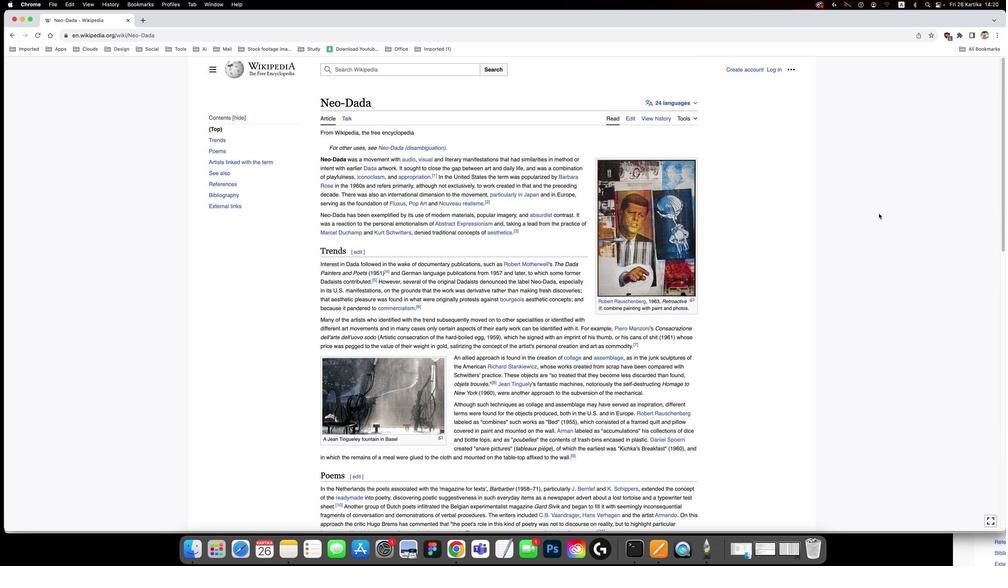 
Action: Mouse scrolled (877, 224) with delta (0, 113)
Screenshot: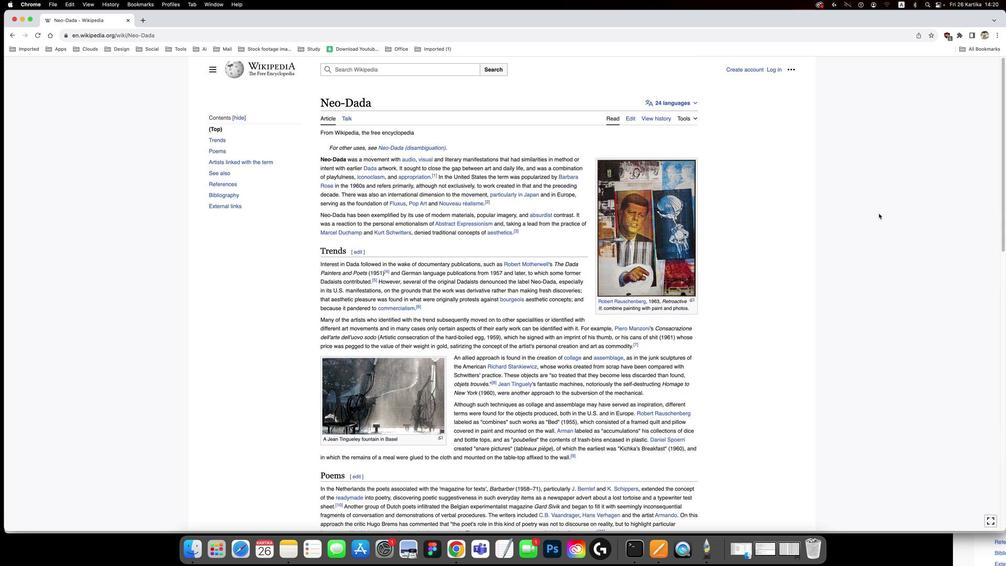 
Action: Mouse scrolled (877, 224) with delta (0, 113)
Screenshot: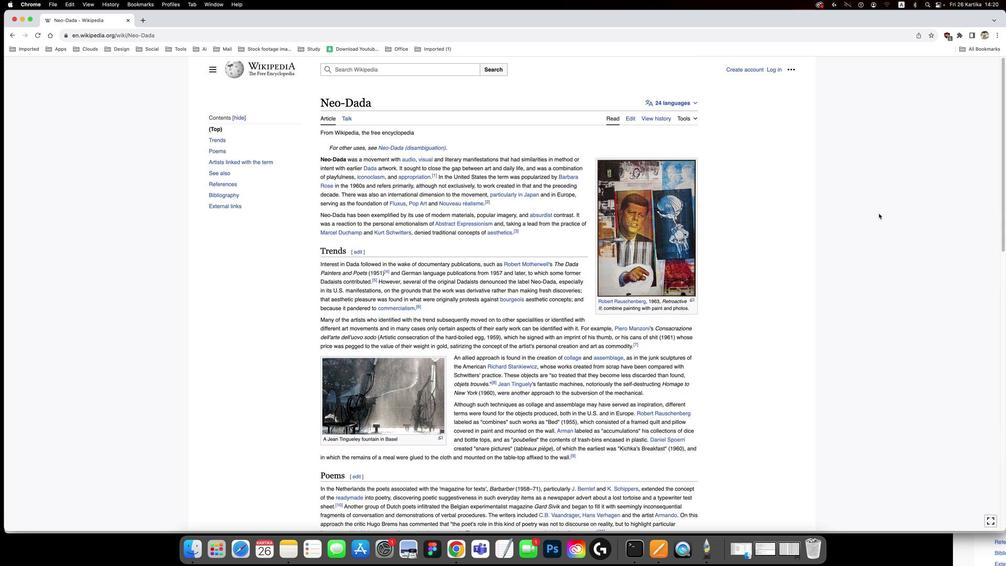 
Action: Mouse scrolled (877, 224) with delta (0, 111)
Screenshot: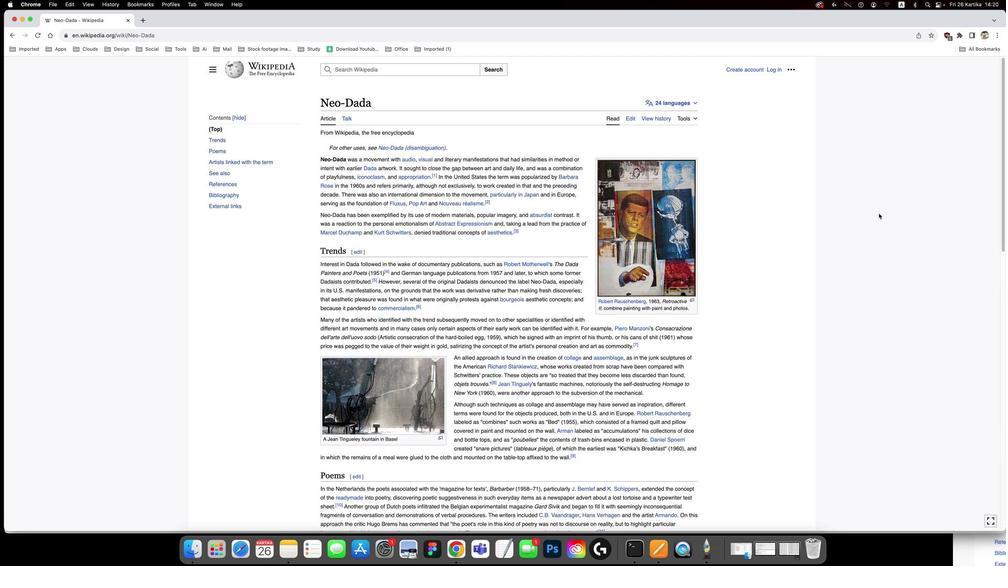 
Action: Mouse scrolled (877, 224) with delta (0, 111)
Screenshot: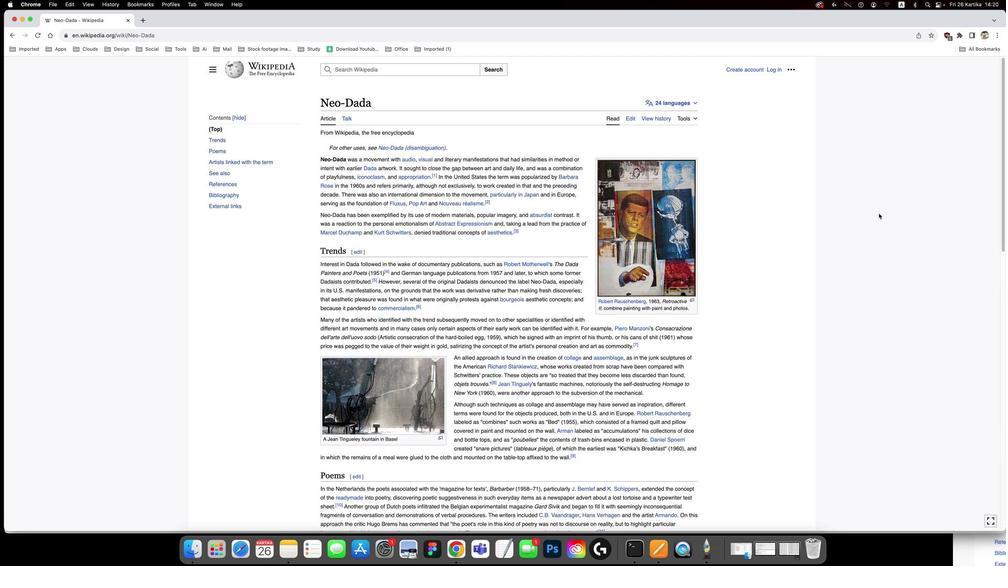 
Action: Mouse scrolled (877, 224) with delta (0, 113)
Screenshot: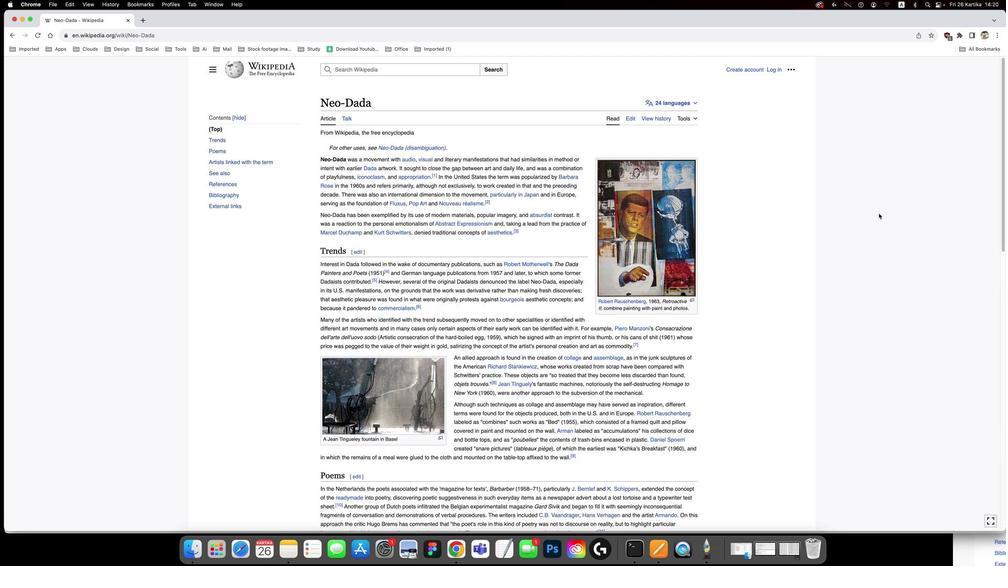 
Action: Mouse scrolled (877, 224) with delta (0, 113)
Screenshot: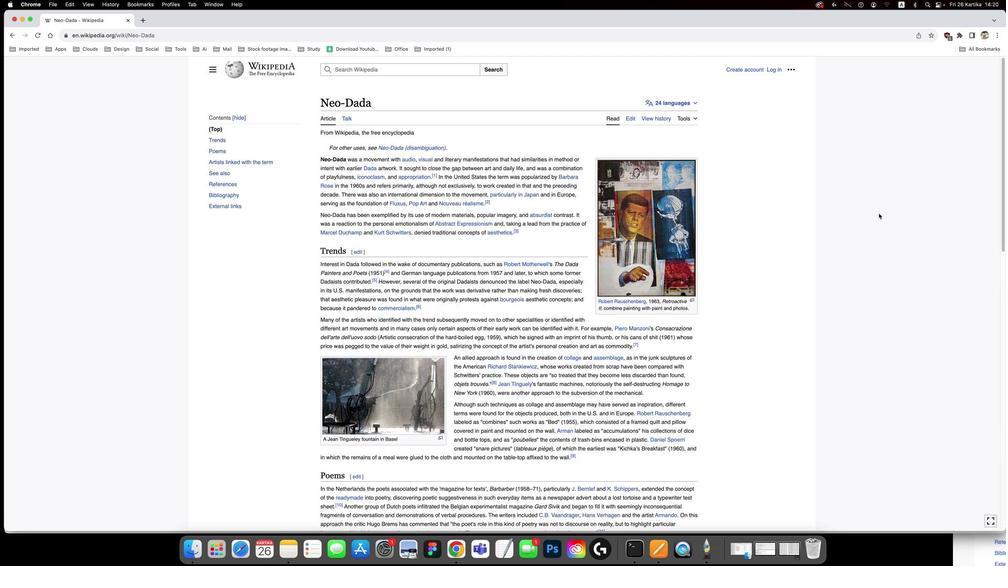 
Action: Mouse scrolled (877, 224) with delta (0, 111)
Screenshot: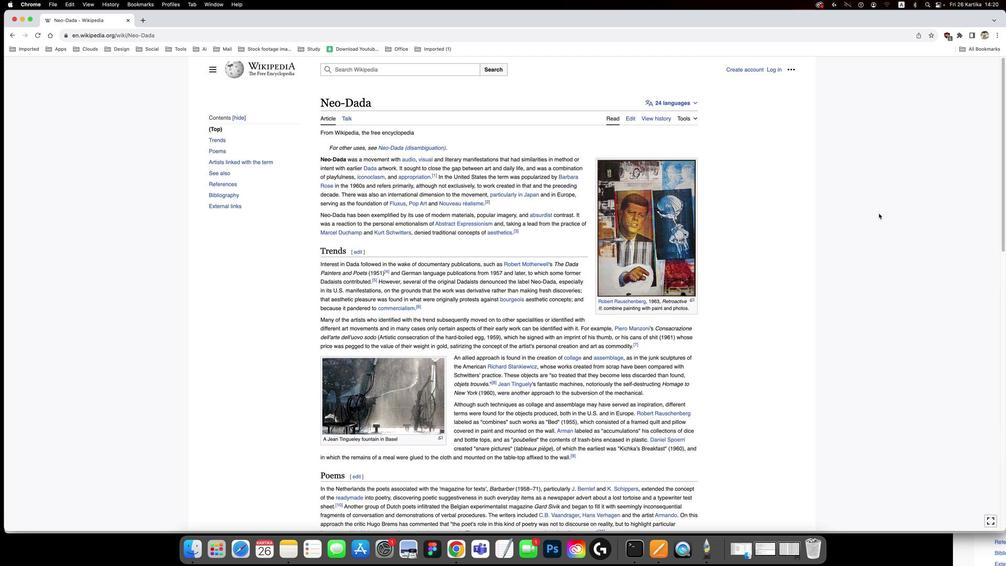 
Action: Mouse scrolled (877, 224) with delta (0, 111)
Screenshot: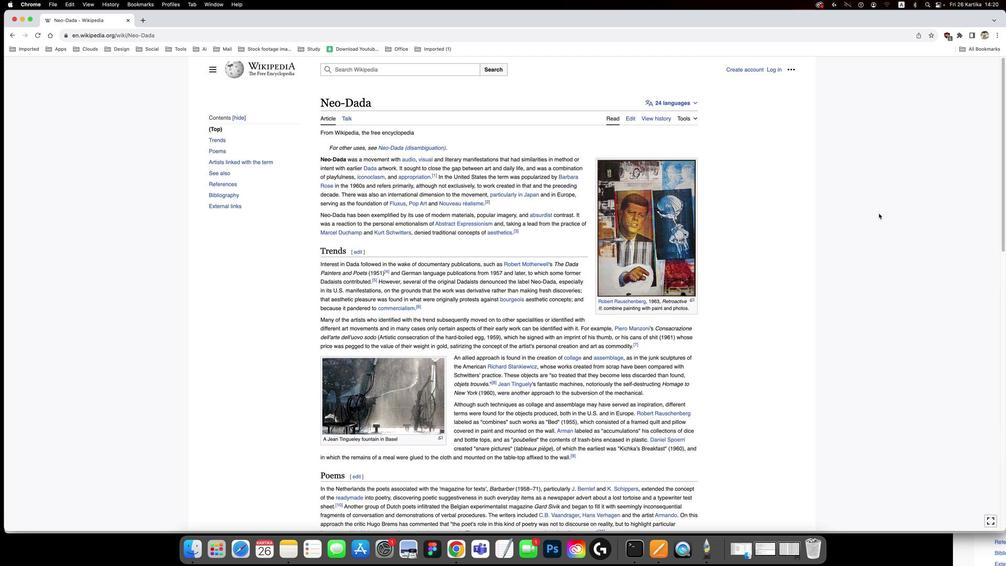 
Action: Mouse scrolled (877, 224) with delta (0, 113)
Screenshot: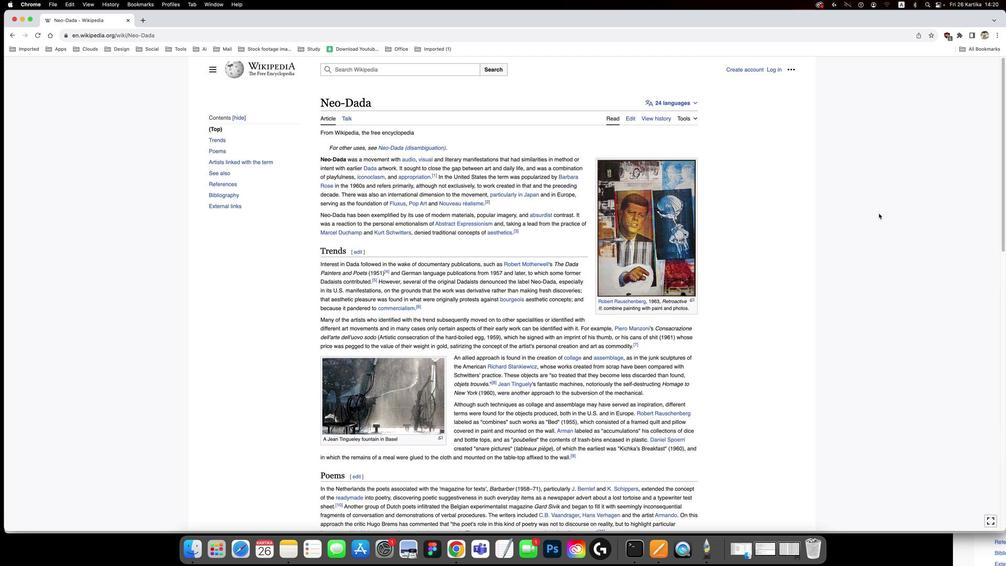 
Action: Mouse scrolled (877, 224) with delta (0, 113)
Screenshot: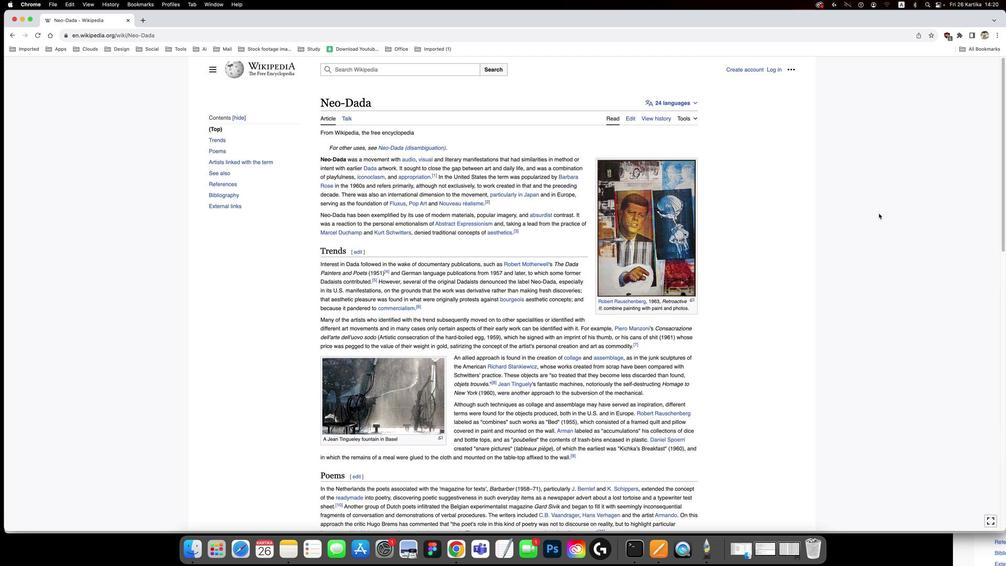 
Action: Mouse scrolled (877, 224) with delta (0, 111)
Screenshot: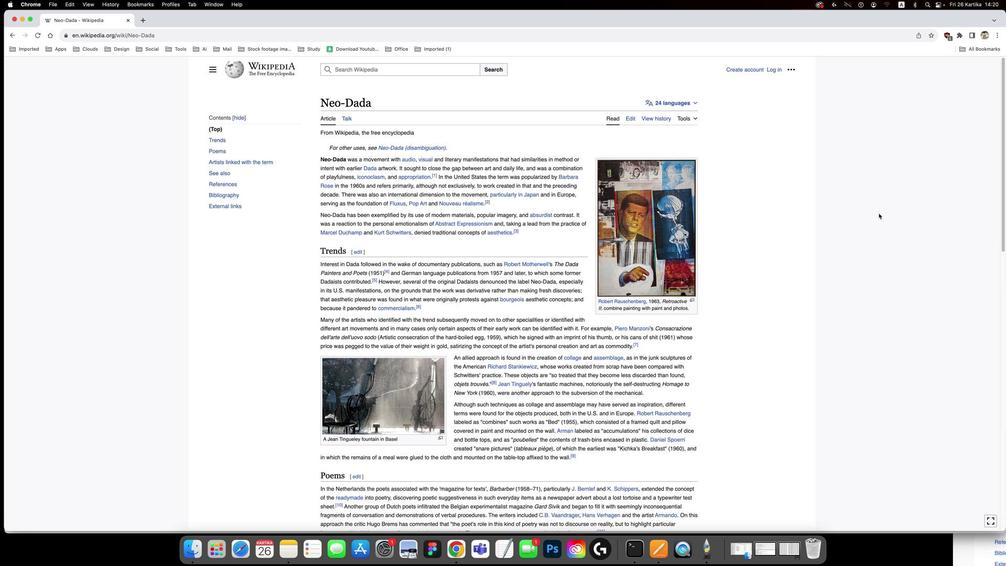 
Action: Mouse scrolled (877, 224) with delta (0, 111)
Screenshot: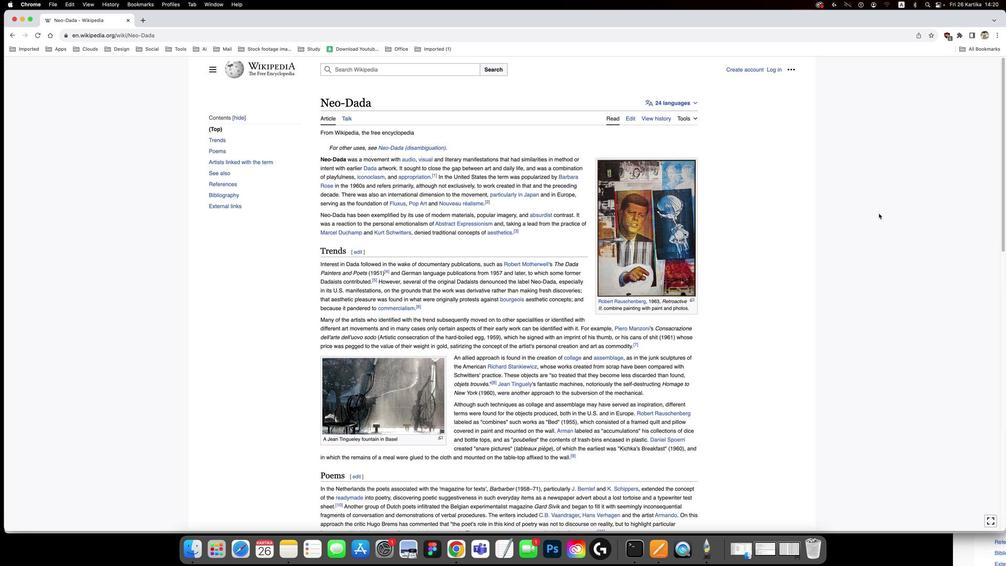 
Action: Mouse scrolled (877, 224) with delta (0, 112)
Screenshot: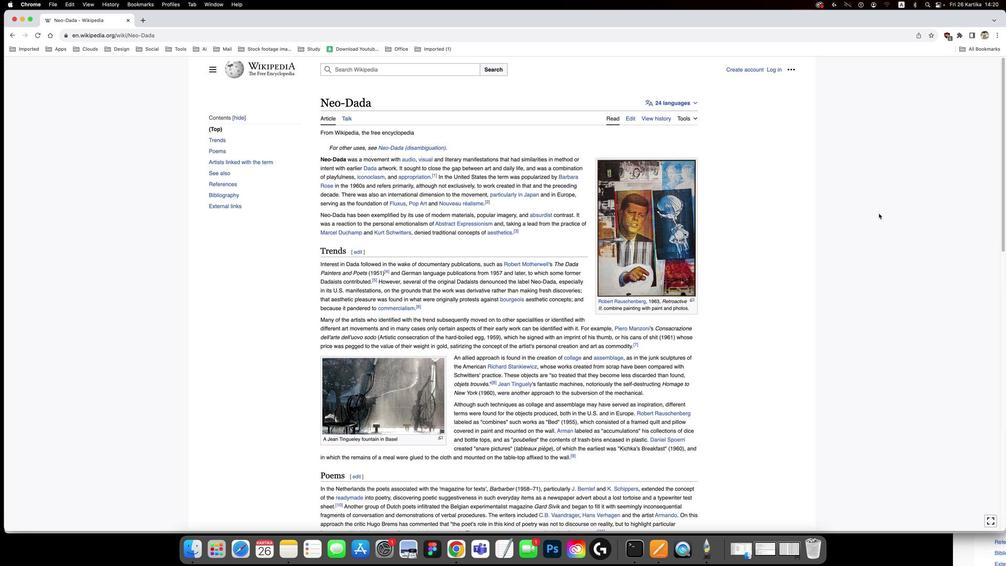 
Action: Mouse scrolled (877, 224) with delta (0, 111)
Screenshot: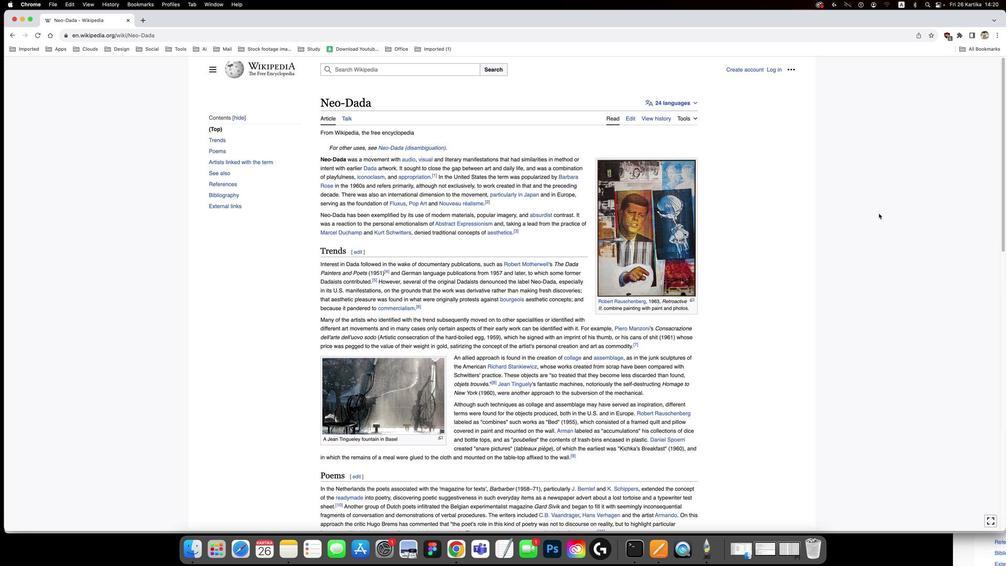 
Action: Mouse scrolled (877, 224) with delta (0, 111)
Screenshot: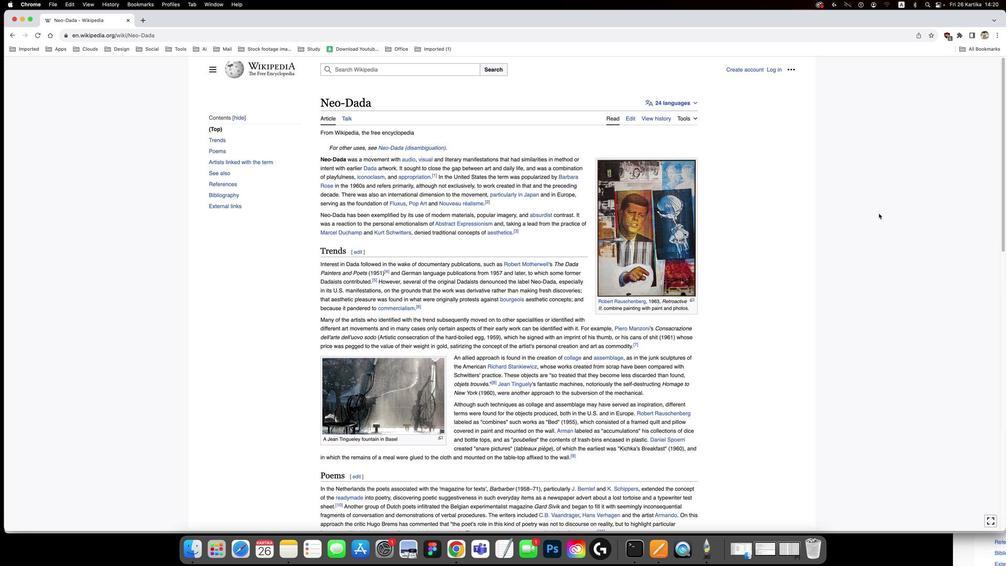 
Action: Mouse scrolled (877, 224) with delta (0, 111)
Screenshot: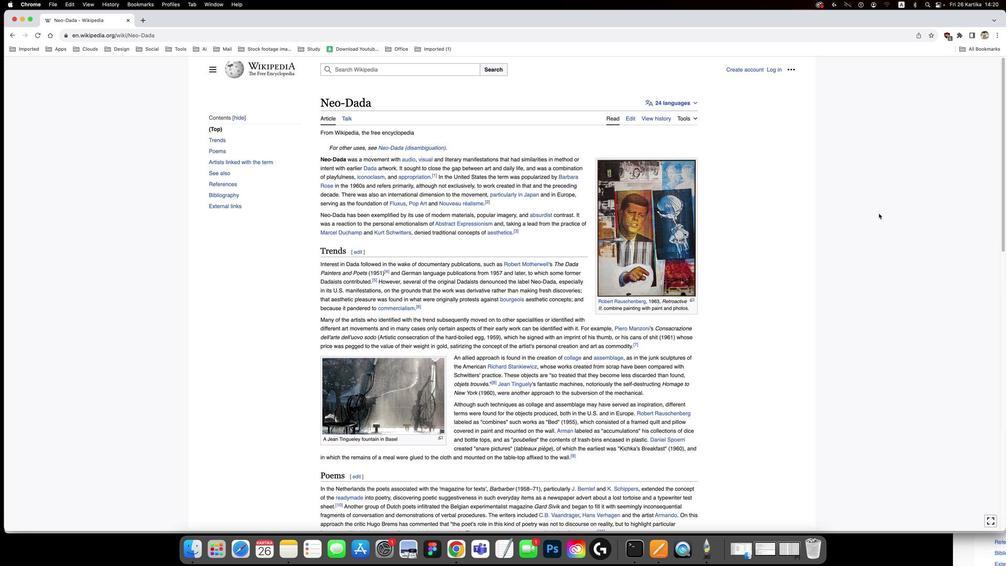 
Action: Mouse scrolled (877, 224) with delta (0, 111)
Screenshot: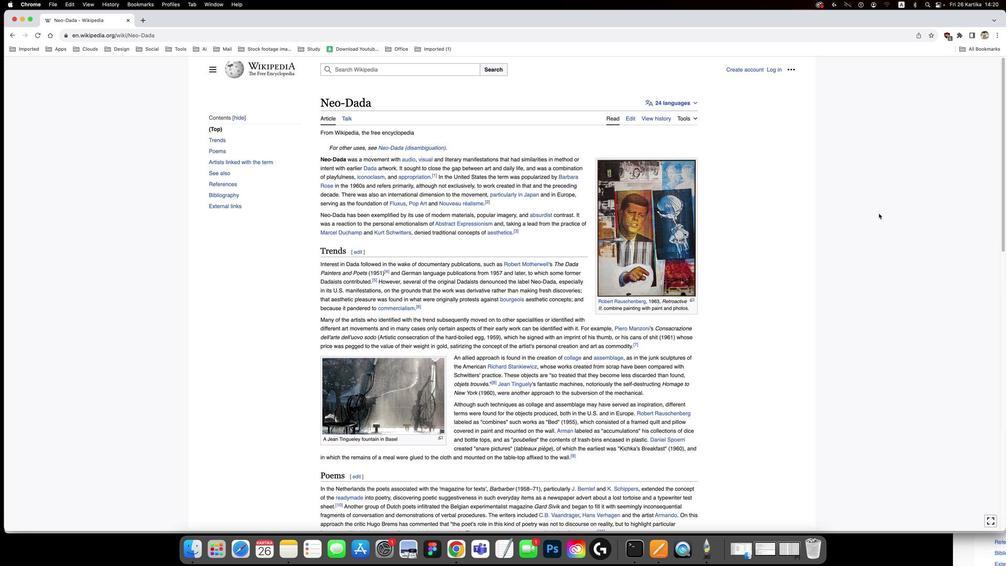 
Action: Mouse moved to (22, 122)
Screenshot: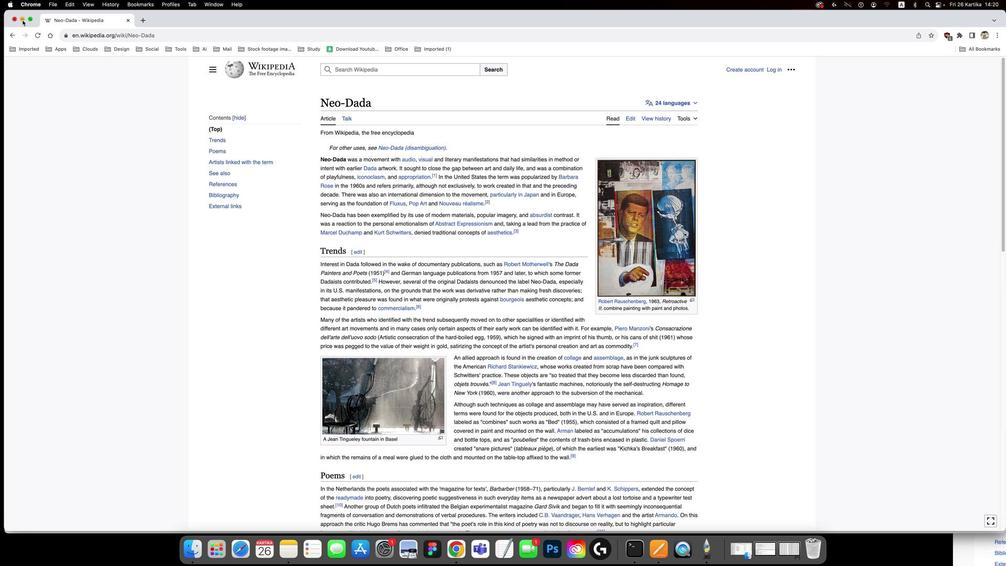 
Action: Mouse pressed left at (22, 122)
Screenshot: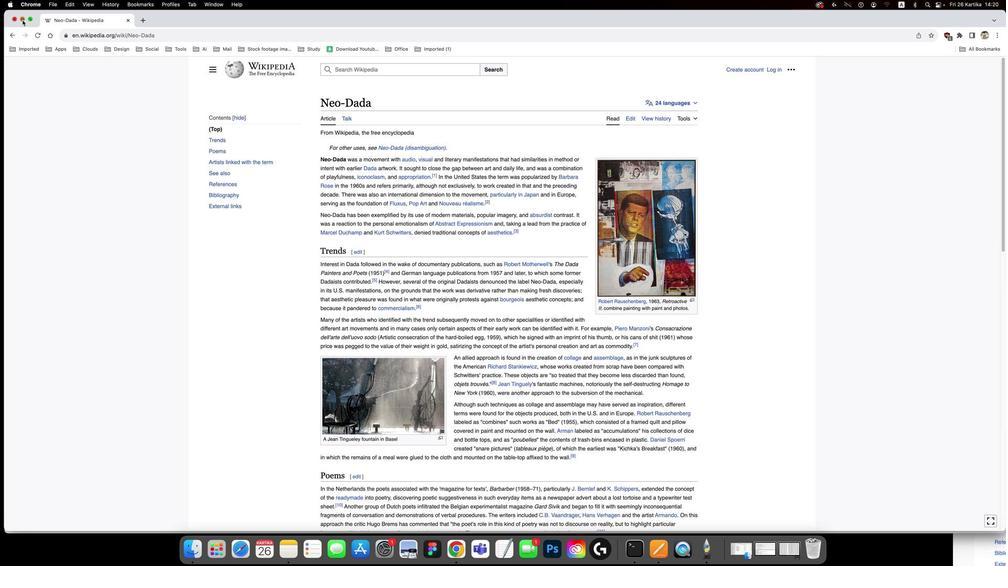 
Action: Mouse moved to (57, 142)
Screenshot: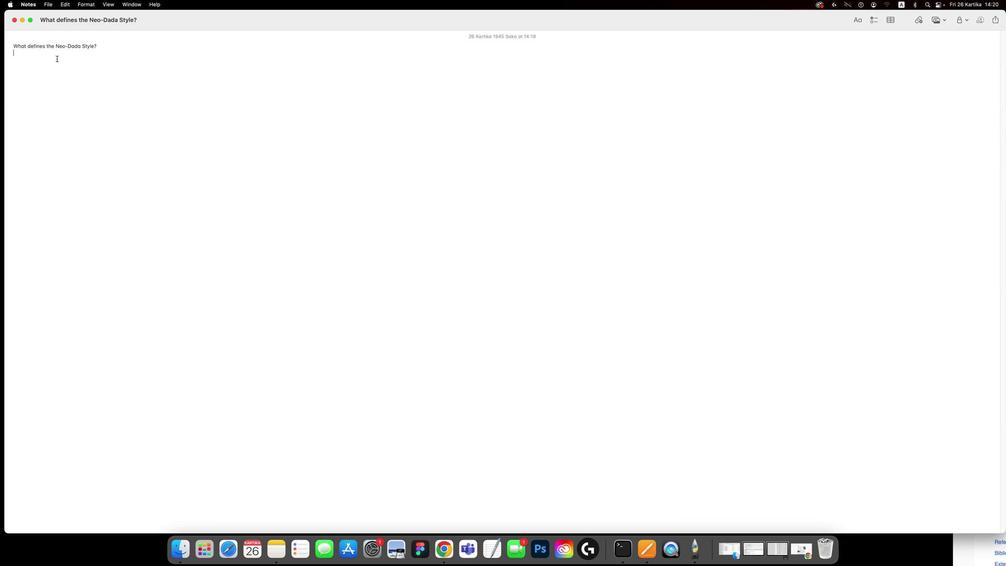 
Action: Mouse pressed left at (57, 142)
Screenshot: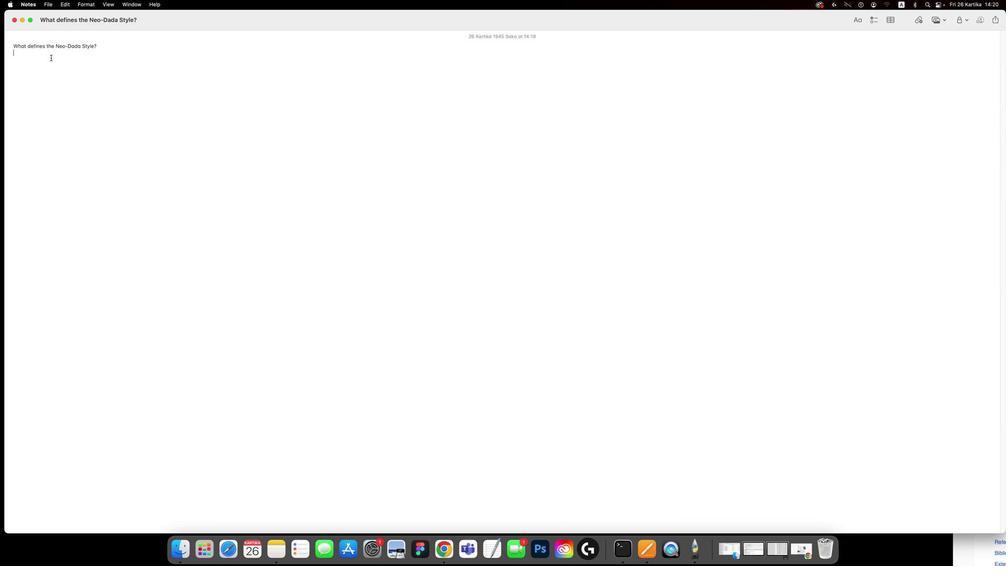 
Action: Mouse moved to (117, 185)
Screenshot: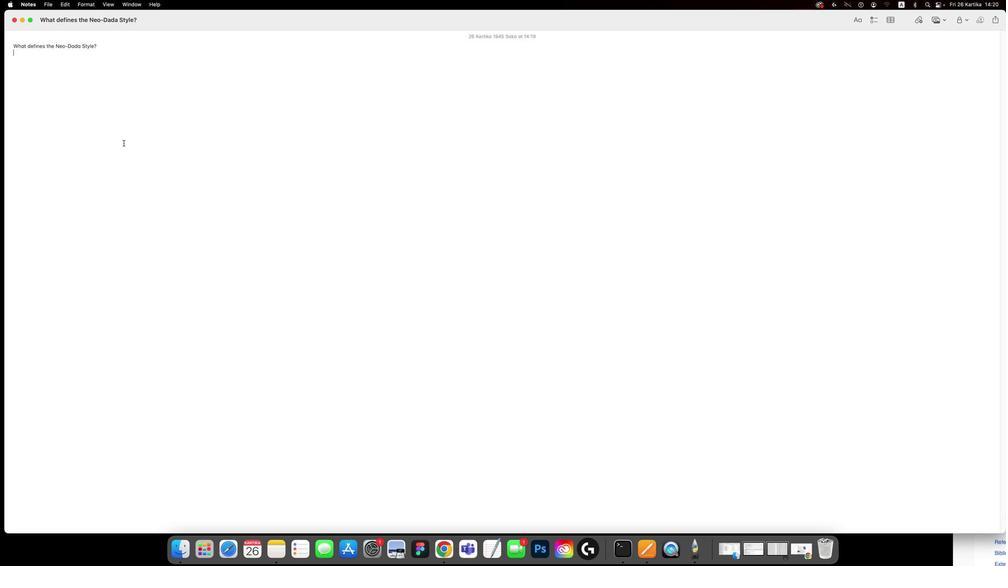 
Action: Key pressed Key.shift
Screenshot: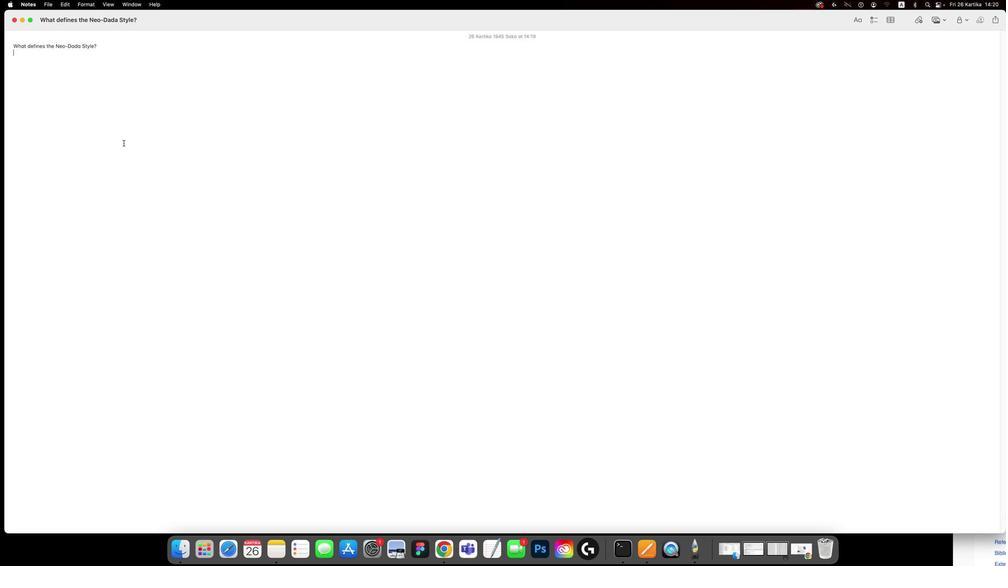
Action: Mouse moved to (123, 187)
Screenshot: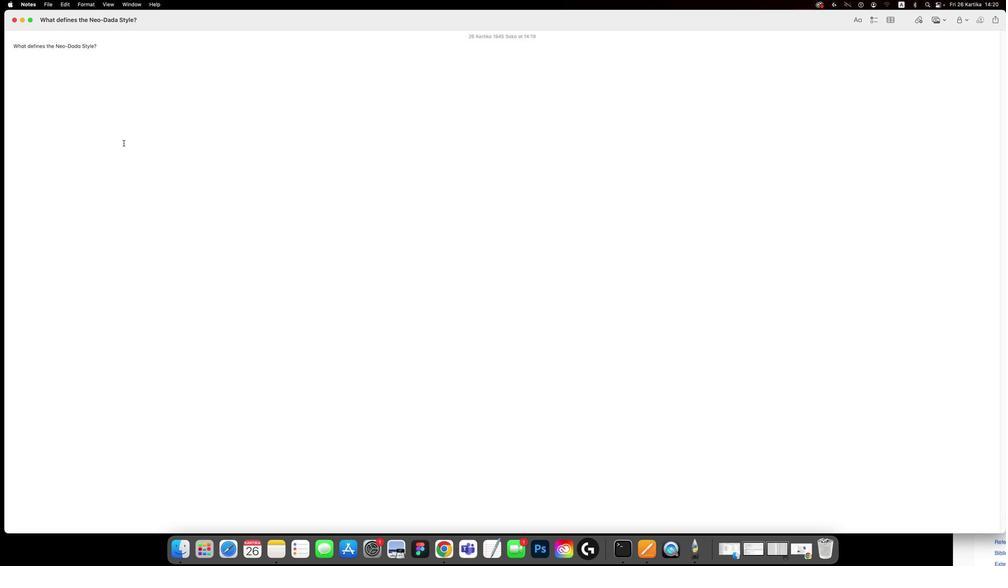 
Action: Key pressed 'N''e''o''-'Key.shift'D''a''d''a'Key.space's''t''y''l''e'Key.space'i''s'Key.space'd''e''f''i''n''e''d'Key.space'b''y'Key.space'a'Key.space'm''o''v''e''m''e''n''t'Key.space'w''i''t''h'Key.space'a''u''d''i''o'','Key.space'v''i''s''u''a''l'Key.space'a''n''d'Key.space'l''i''t''e''r''r'Key.backspace'a''r''y'Key.space'm''a''n''i''f''e''s''t''a''t''i''o''n''s'Key.space't''h''a''t'Key.space'h''a''d'Key.space's''i''m''i''l''a''r''i''t''i''e''s'Key.space'i''n'Key.space'm''e''t''h''o''d'Key.space'o''r'Key.space'i''n''t''e''n''t'Key.space'w''i''t''h'Key.space'e''a''r''l''i''e''r'Key.spaceKey.shift'D''a''d''a'Key.space'a''r''t''w''o''r''k''.'Key.space
Screenshot: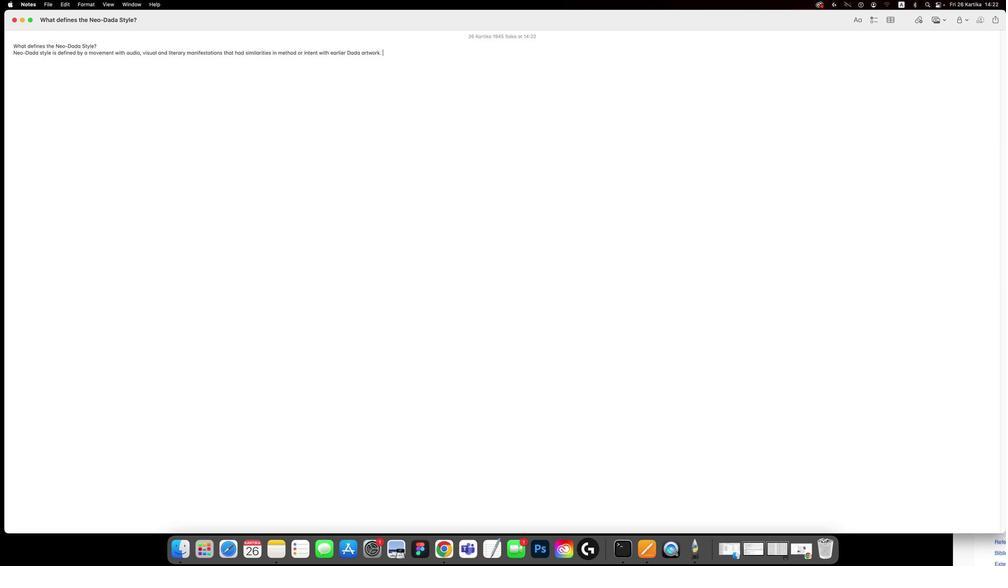 
